 Task: Use the Faces feature to identify and tag creative or innovative projects.
Action: Mouse moved to (887, 325)
Screenshot: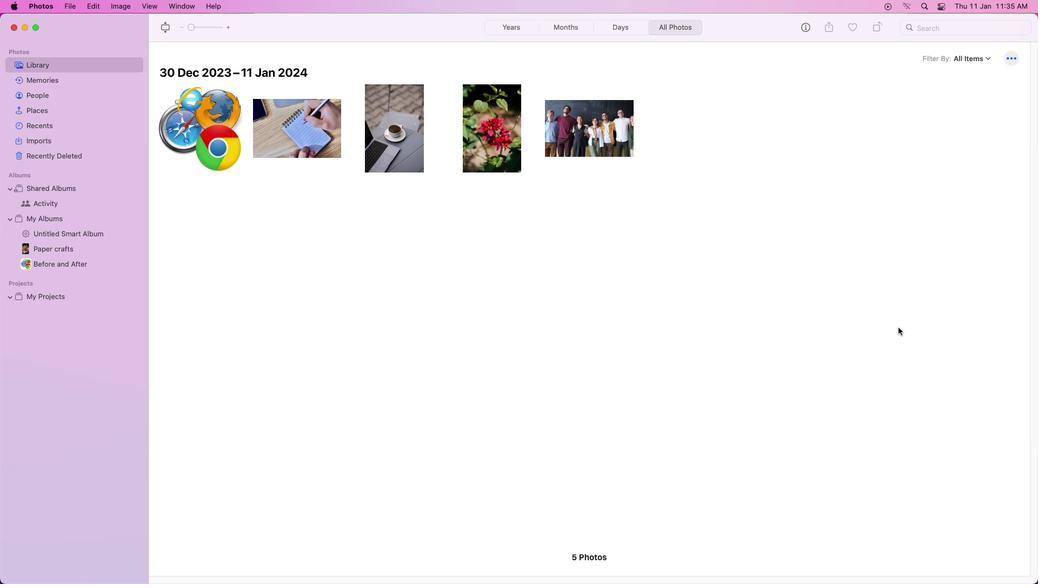 
Action: Mouse pressed left at (887, 325)
Screenshot: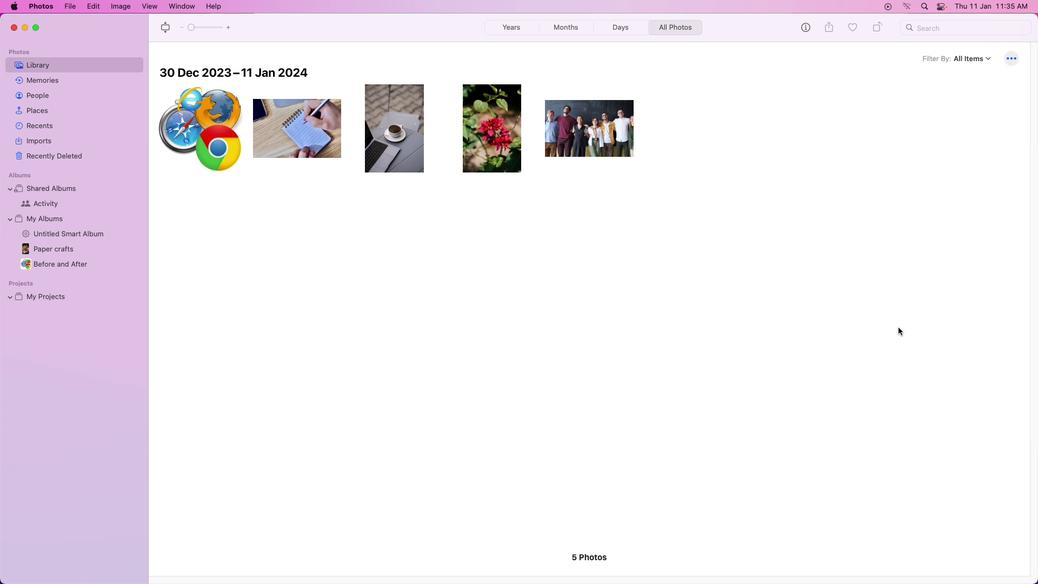 
Action: Mouse moved to (331, 225)
Screenshot: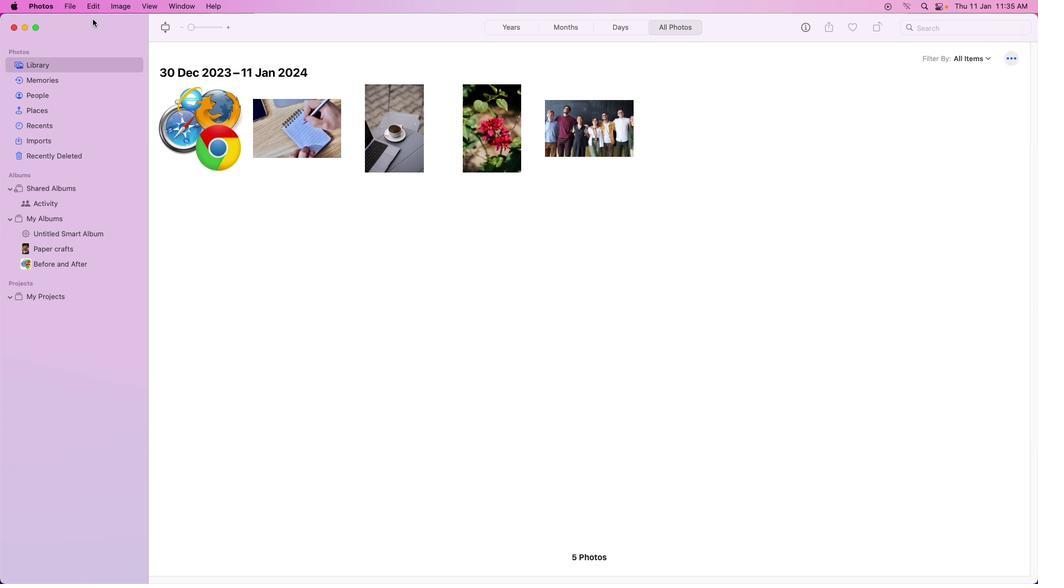 
Action: Mouse pressed left at (331, 225)
Screenshot: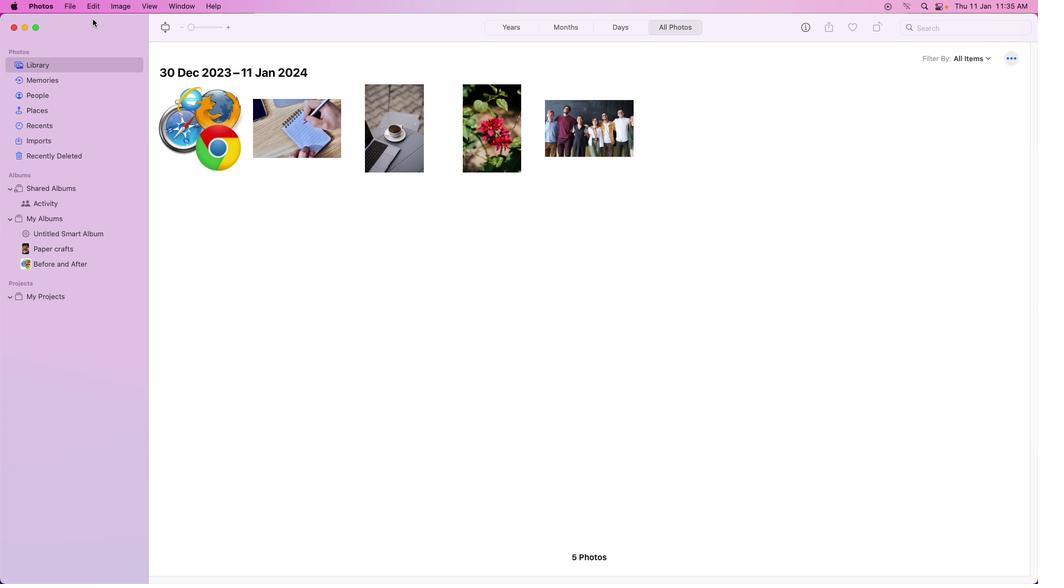 
Action: Mouse moved to (75, 6)
Screenshot: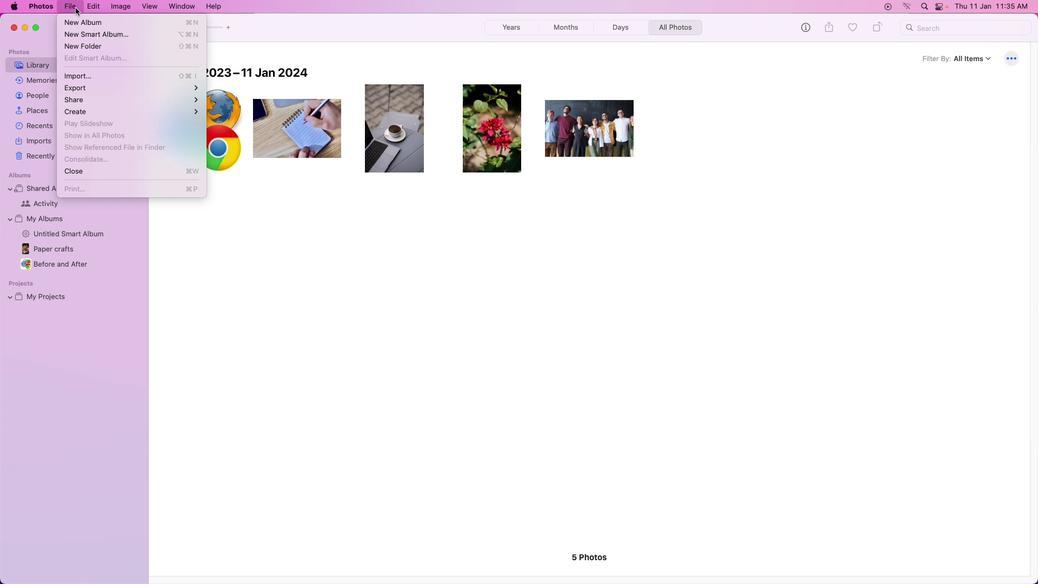 
Action: Mouse pressed left at (75, 6)
Screenshot: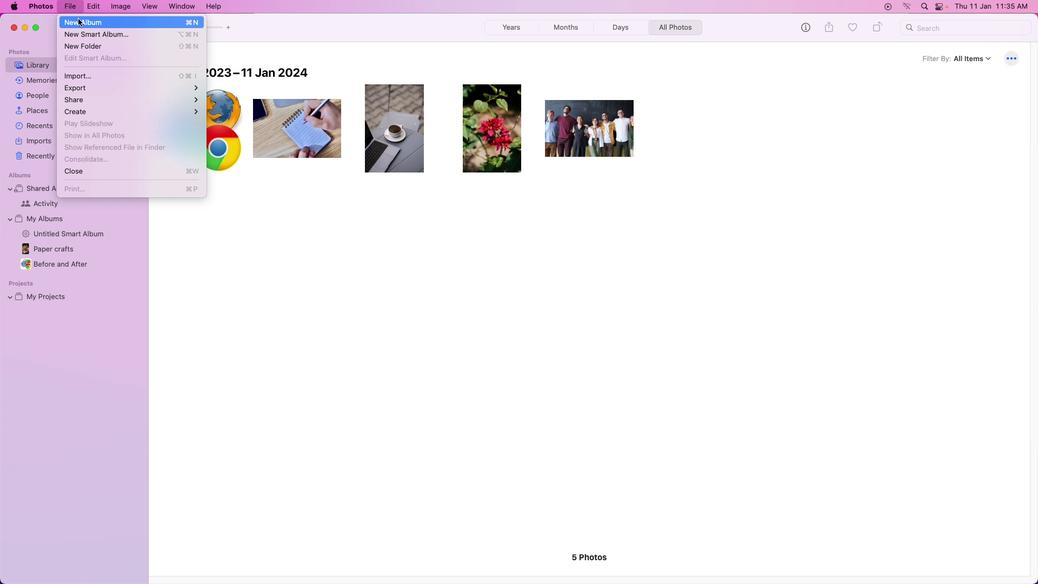 
Action: Mouse moved to (105, 74)
Screenshot: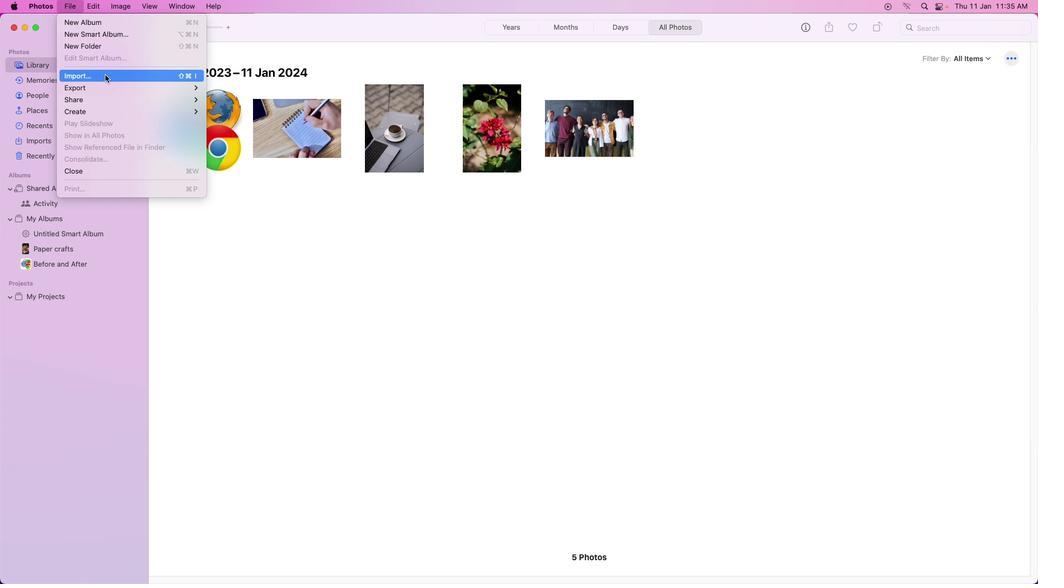 
Action: Mouse pressed left at (105, 74)
Screenshot: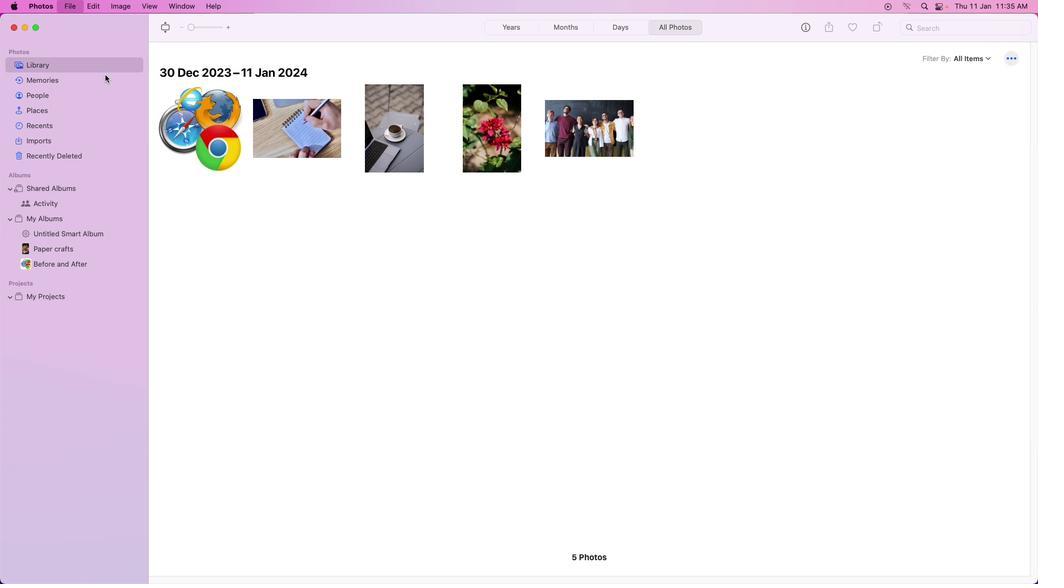 
Action: Mouse moved to (471, 258)
Screenshot: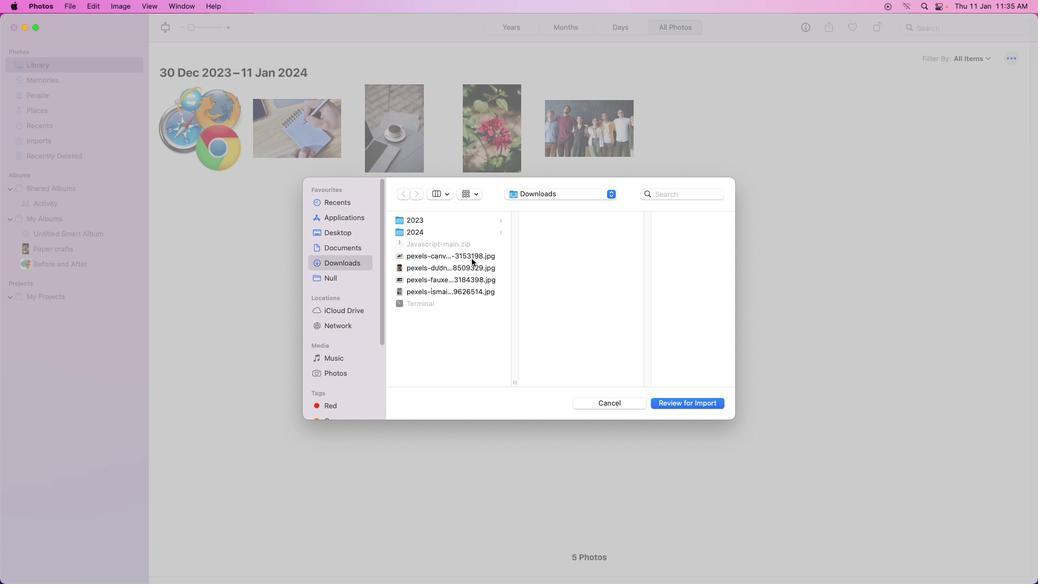 
Action: Mouse pressed left at (471, 258)
Screenshot: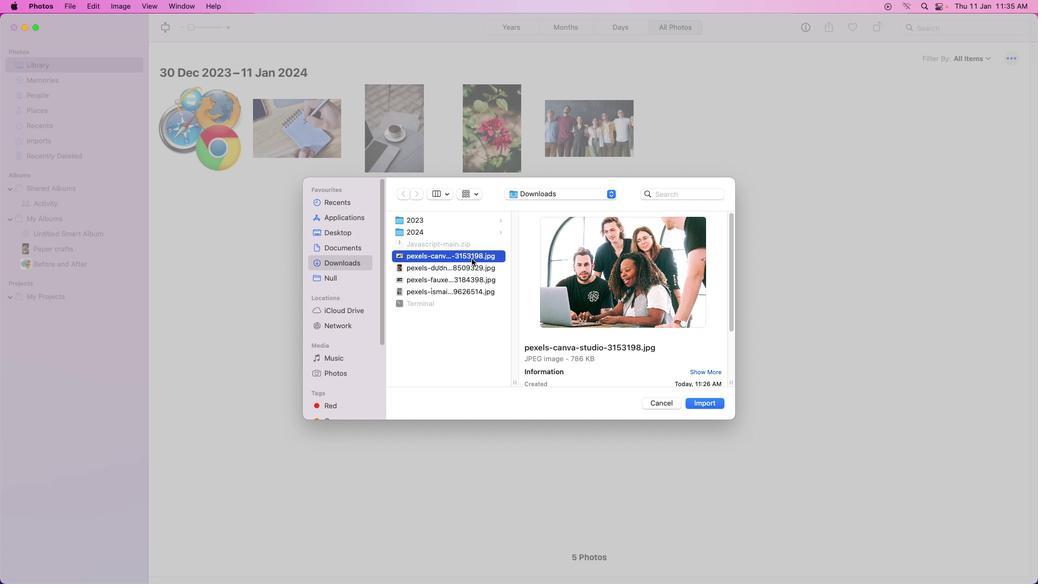 
Action: Mouse moved to (700, 404)
Screenshot: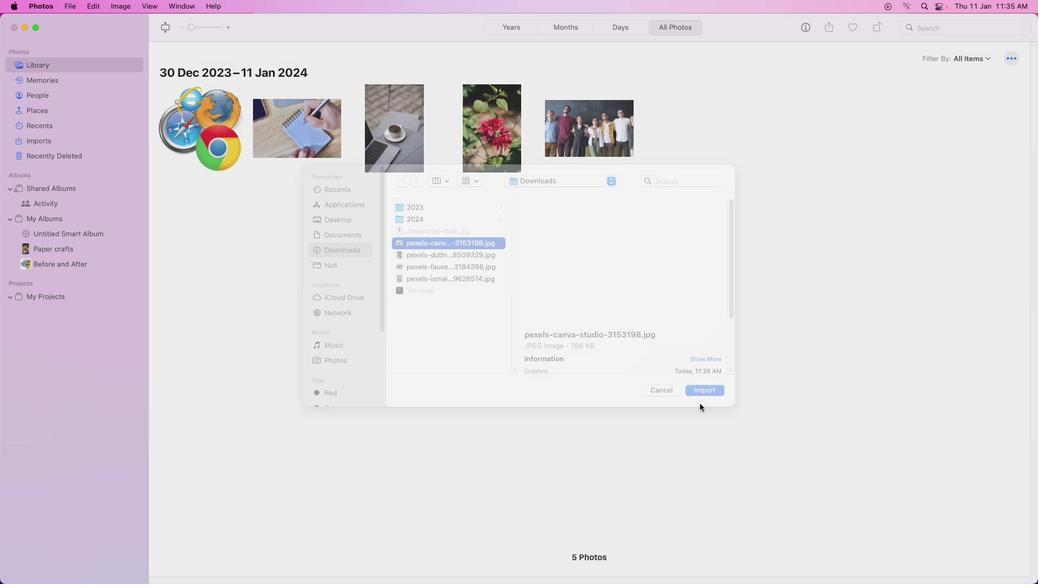 
Action: Mouse pressed left at (700, 404)
Screenshot: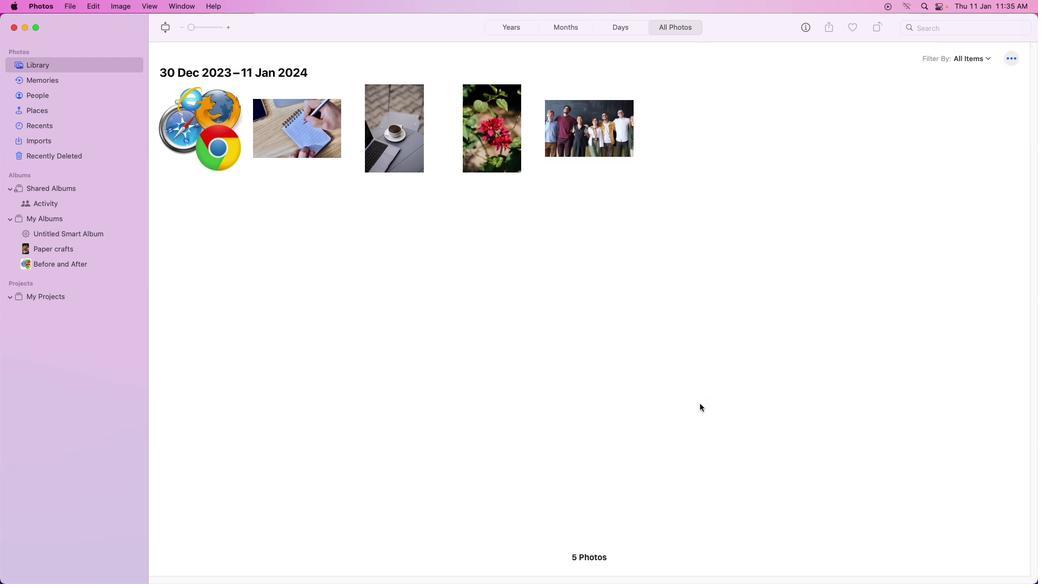 
Action: Mouse moved to (695, 156)
Screenshot: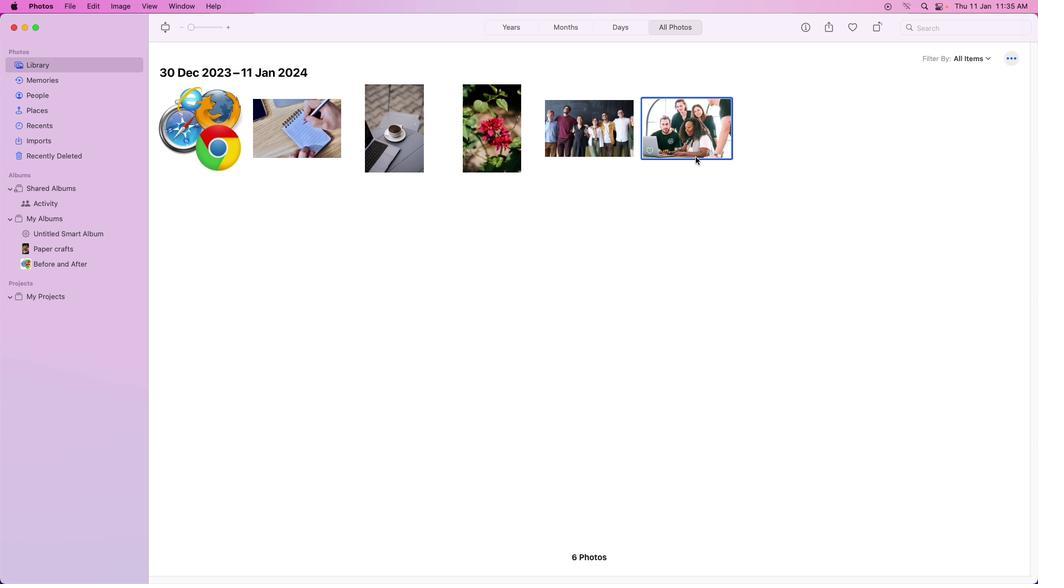 
Action: Mouse pressed left at (695, 156)
Screenshot: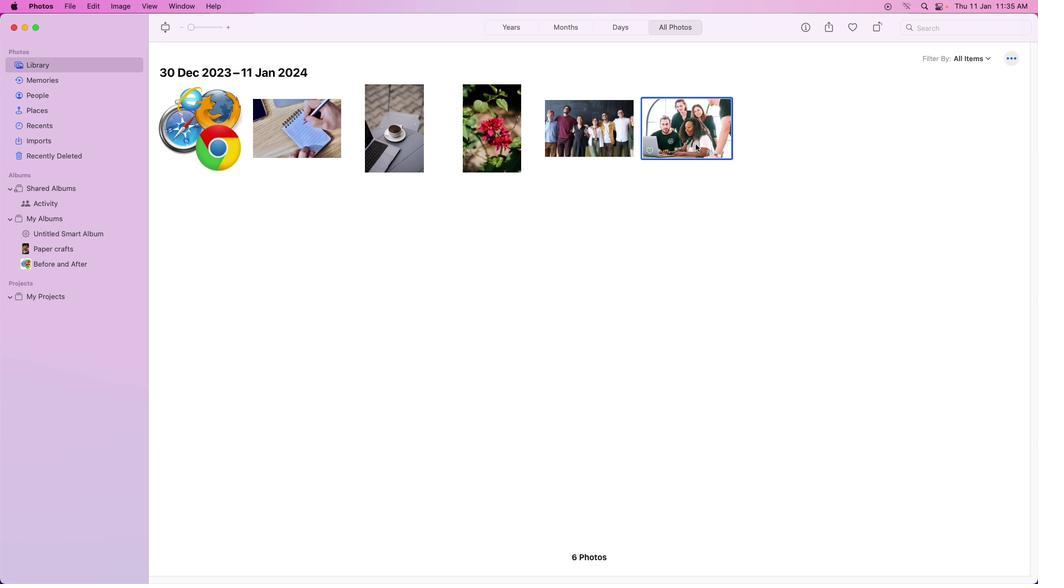 
Action: Mouse moved to (695, 144)
Screenshot: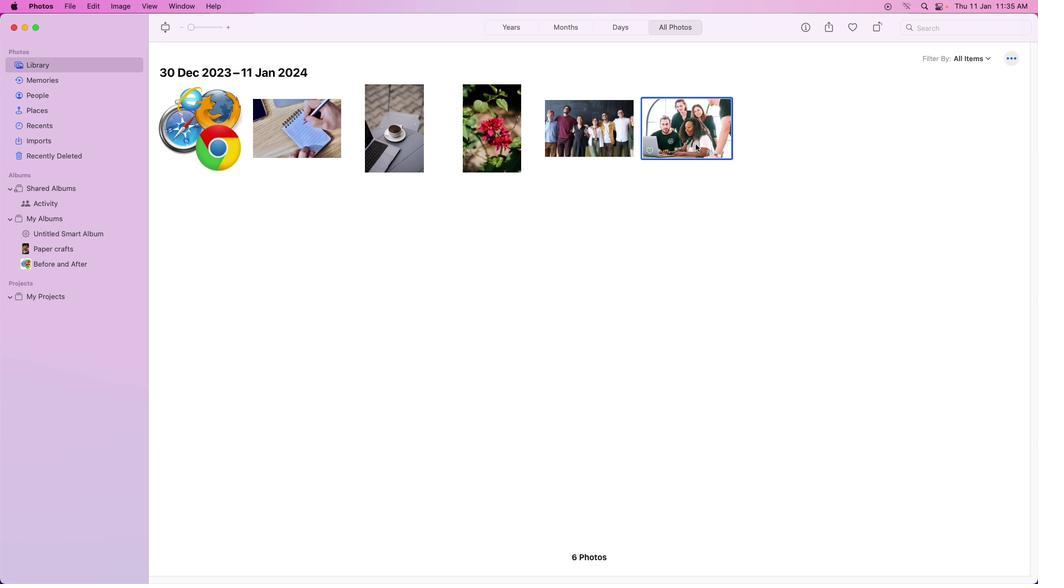 
Action: Mouse pressed left at (695, 144)
Screenshot: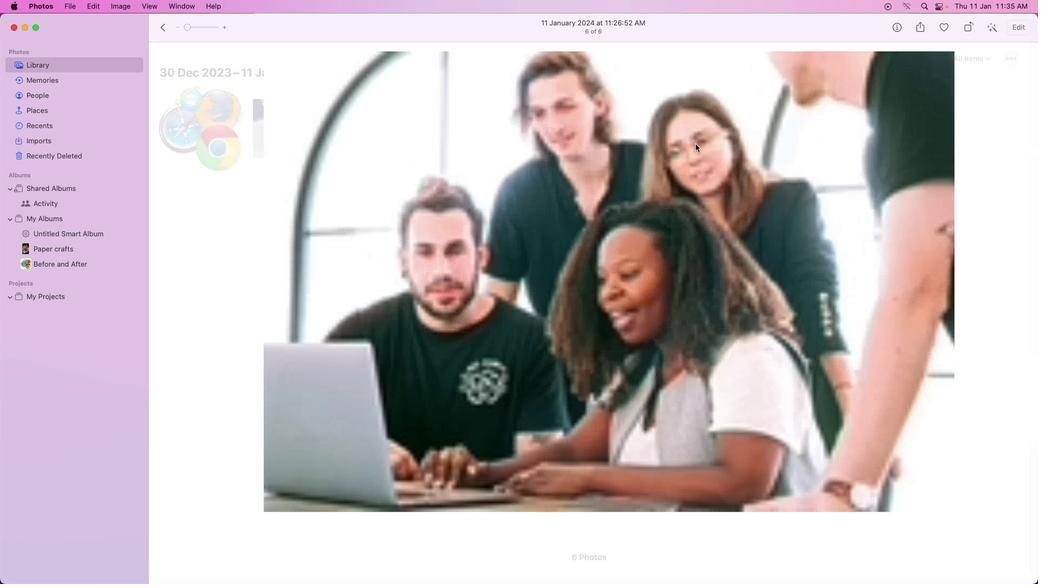 
Action: Mouse pressed left at (695, 144)
Screenshot: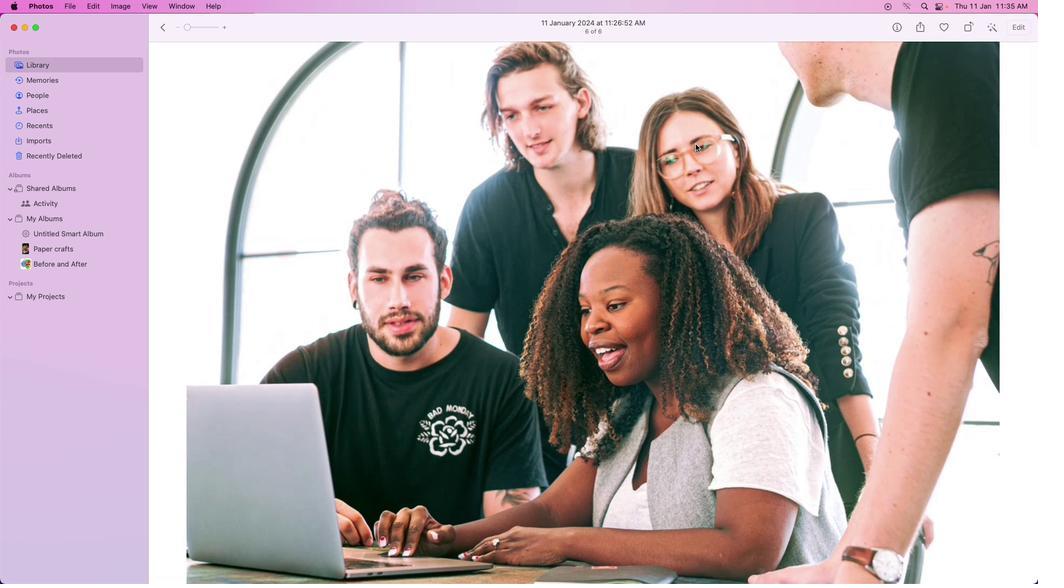 
Action: Mouse moved to (619, 182)
Screenshot: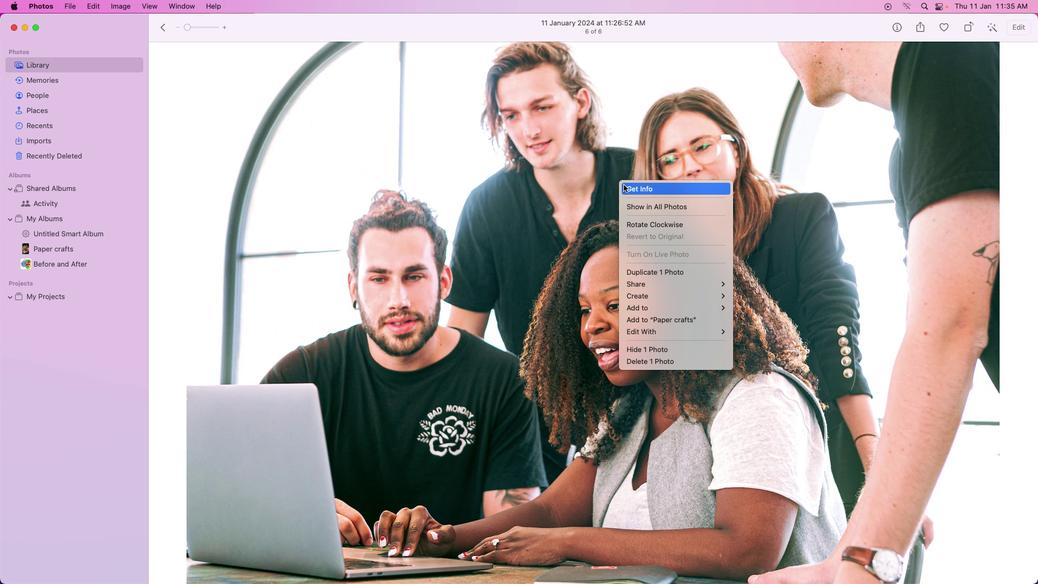 
Action: Mouse pressed right at (619, 182)
Screenshot: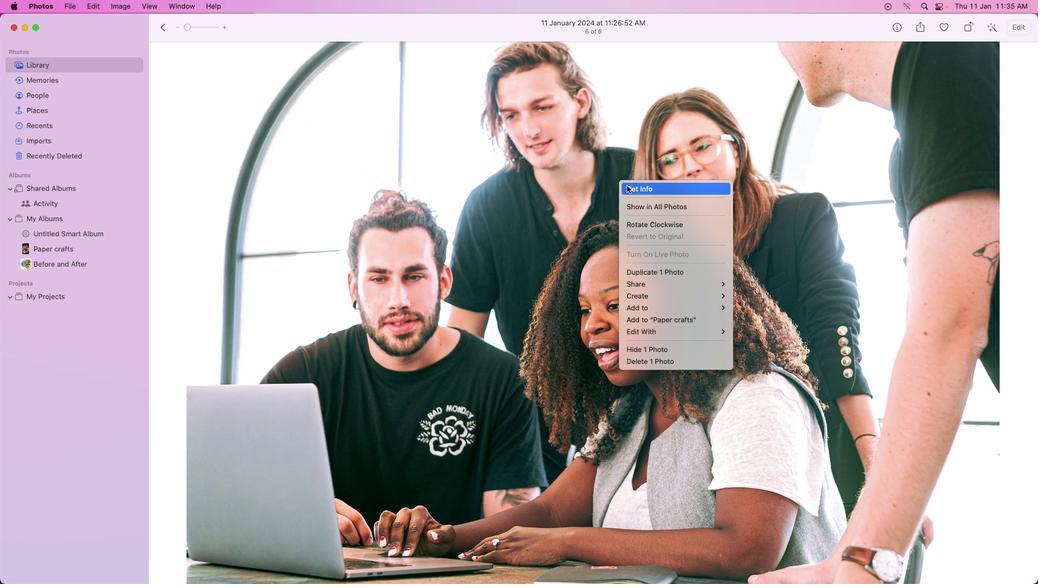 
Action: Mouse moved to (628, 187)
Screenshot: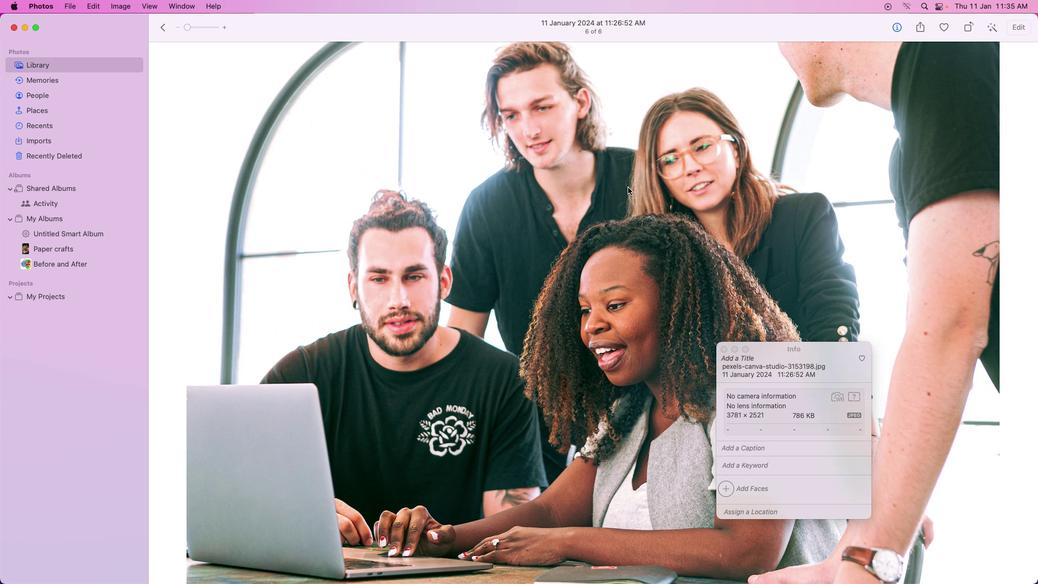 
Action: Mouse pressed left at (628, 187)
Screenshot: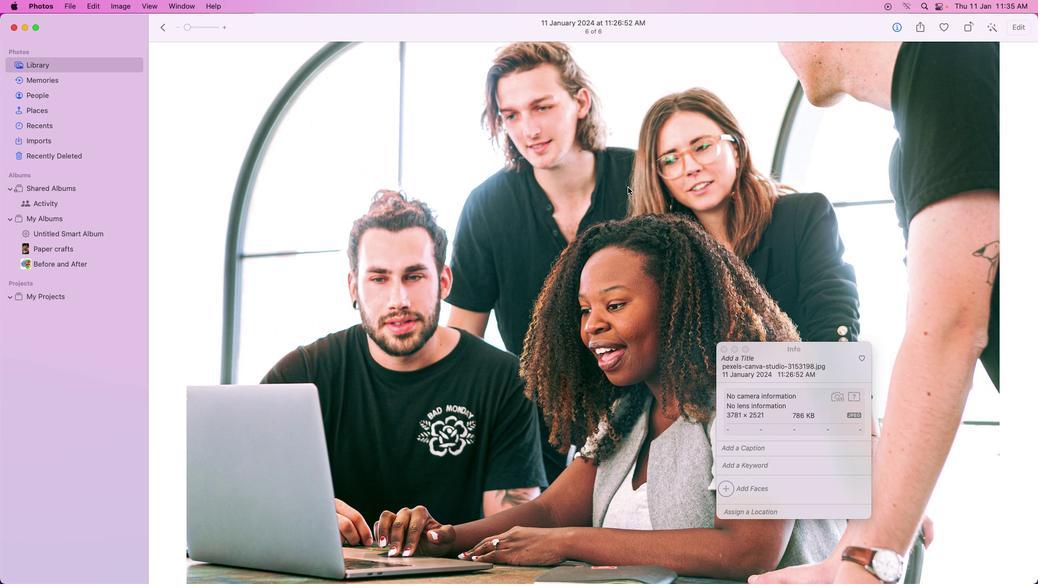 
Action: Mouse moved to (788, 350)
Screenshot: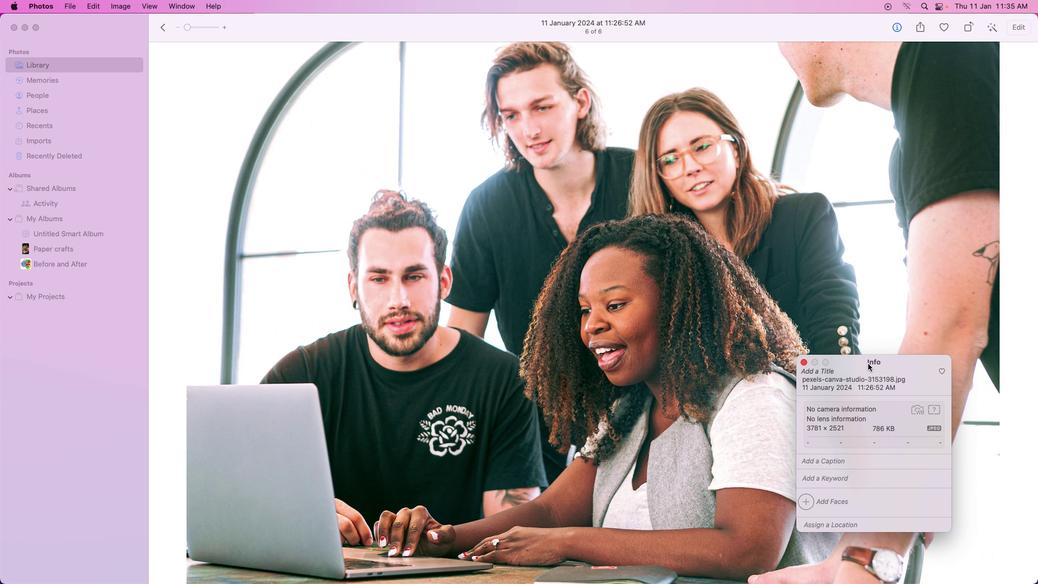 
Action: Mouse pressed left at (788, 350)
Screenshot: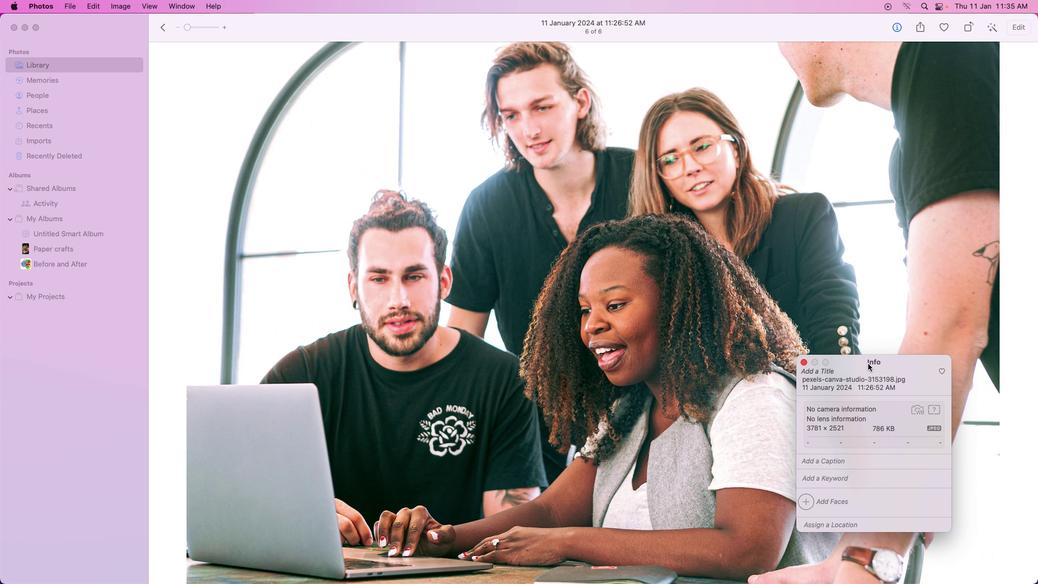 
Action: Mouse moved to (808, 504)
Screenshot: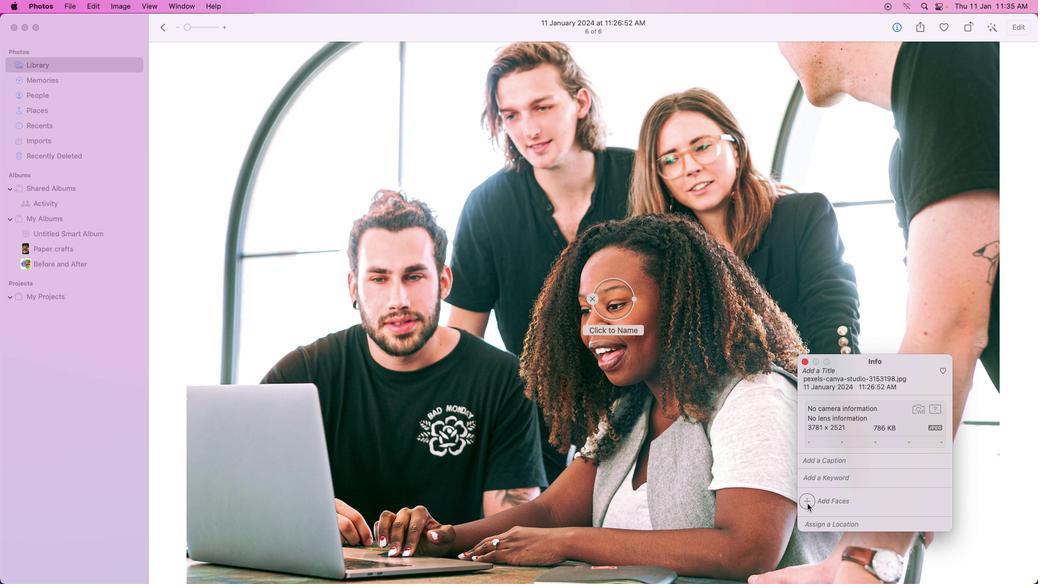 
Action: Mouse pressed left at (808, 504)
Screenshot: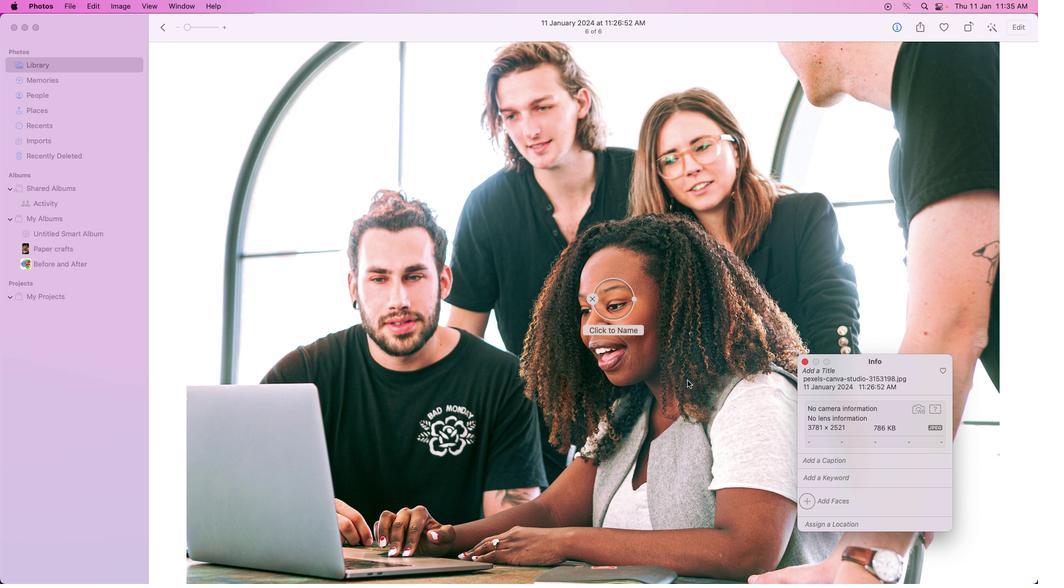 
Action: Mouse moved to (622, 311)
Screenshot: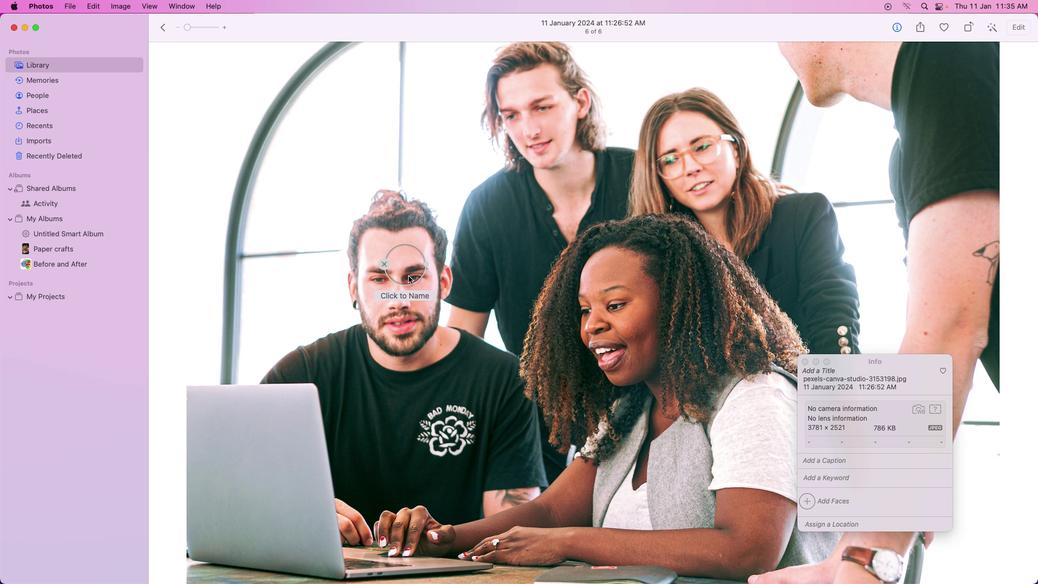 
Action: Mouse pressed left at (622, 311)
Screenshot: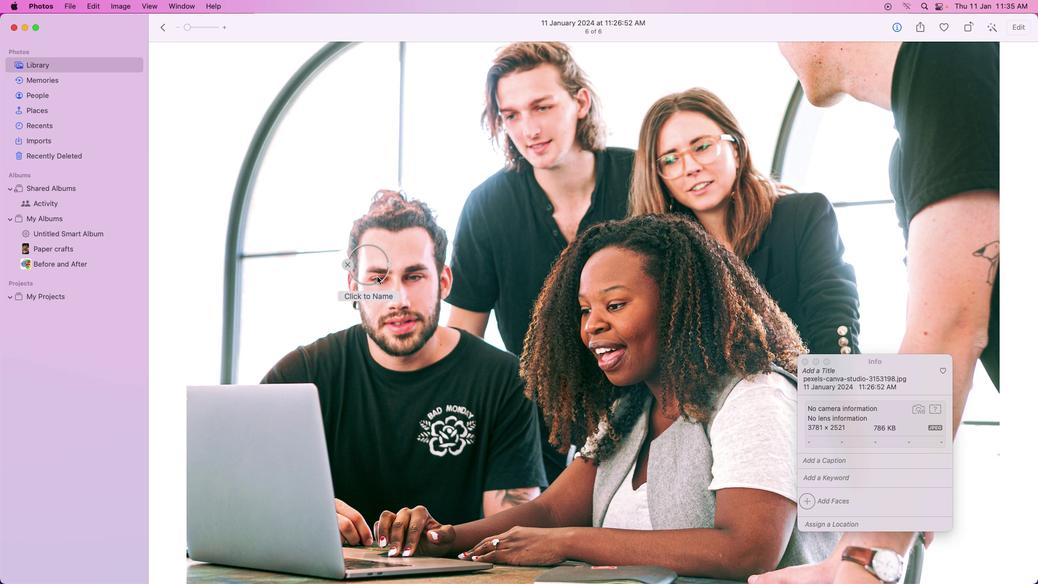 
Action: Mouse moved to (390, 265)
Screenshot: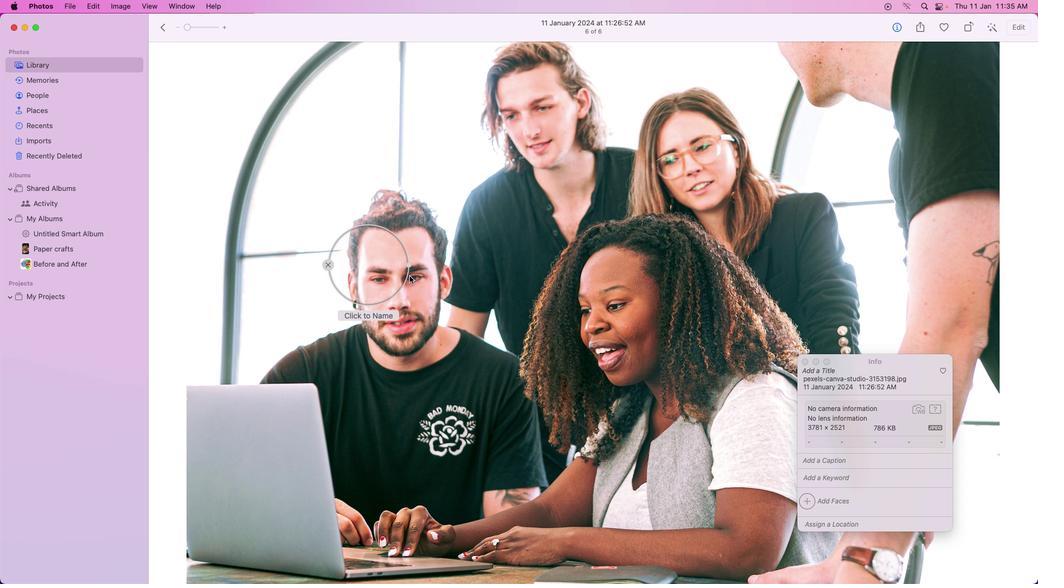 
Action: Mouse pressed left at (390, 265)
Screenshot: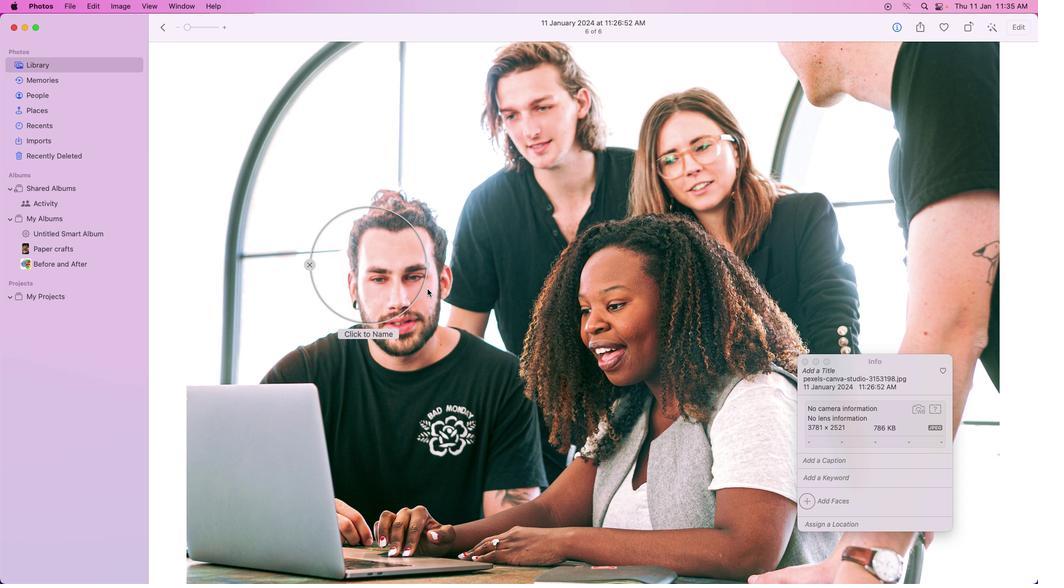 
Action: Mouse moved to (420, 294)
Screenshot: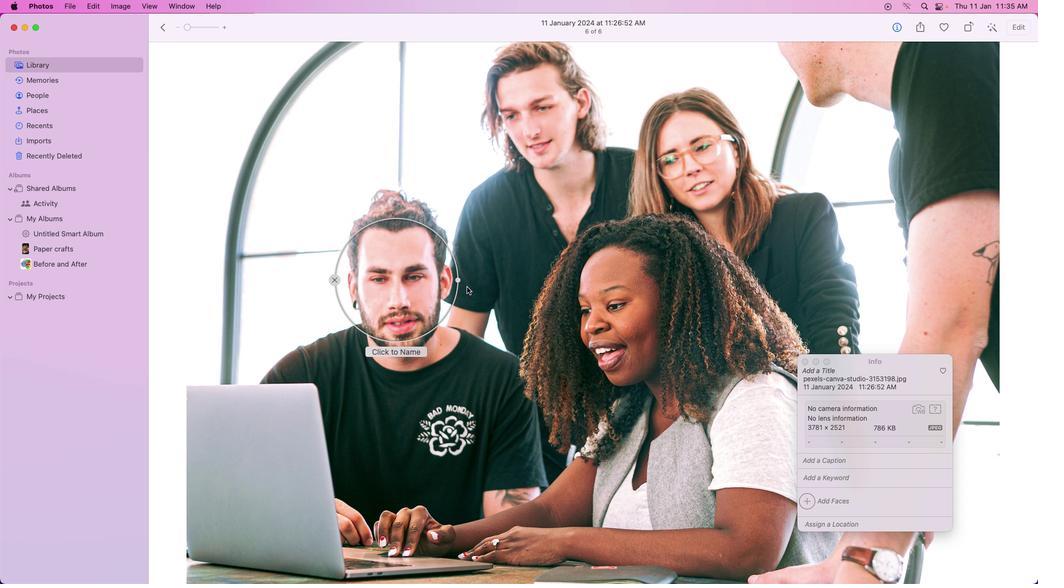 
Action: Mouse pressed left at (420, 294)
Screenshot: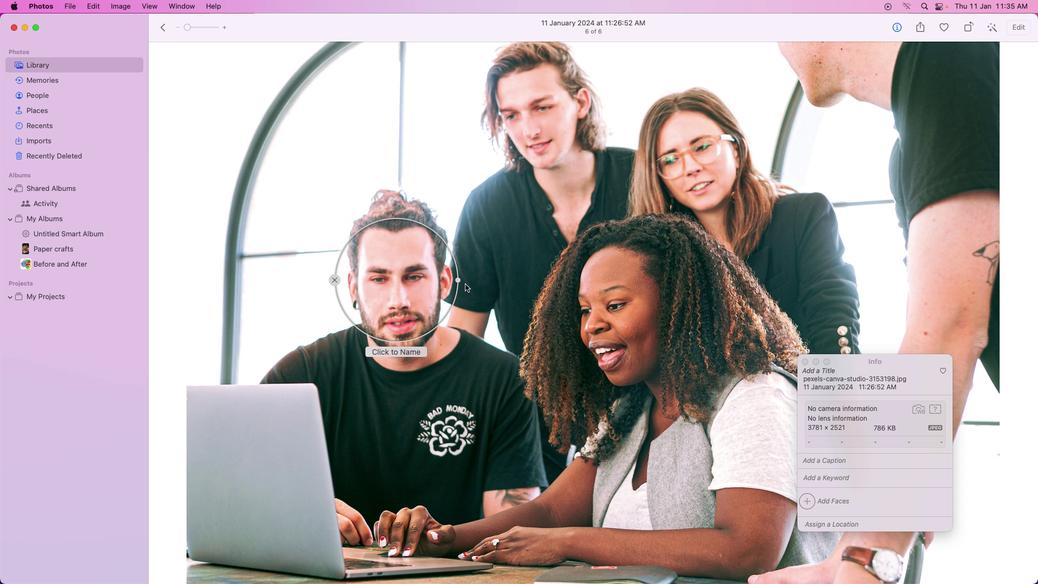 
Action: Mouse moved to (460, 280)
Screenshot: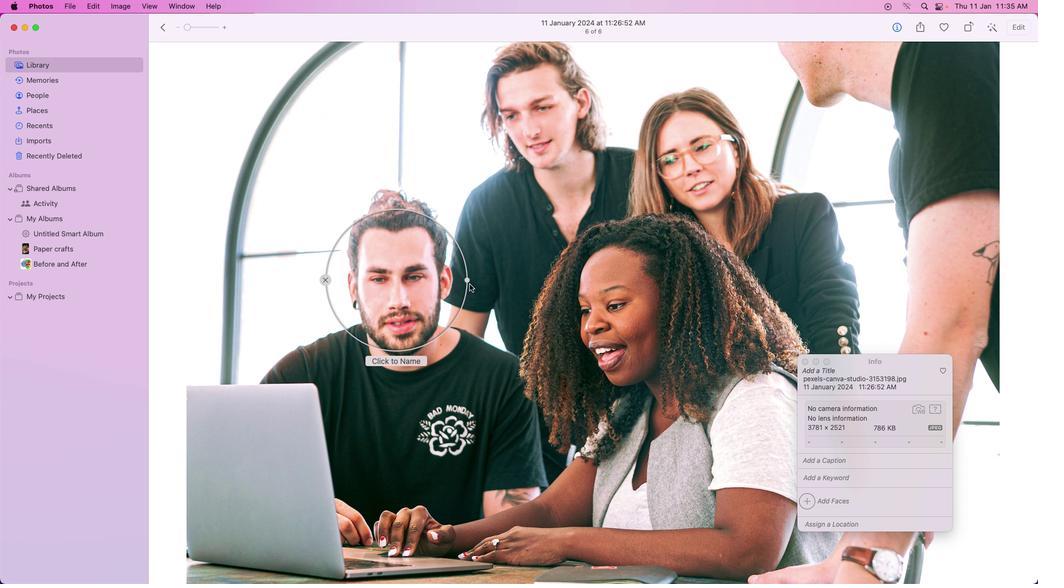 
Action: Mouse pressed left at (460, 280)
Screenshot: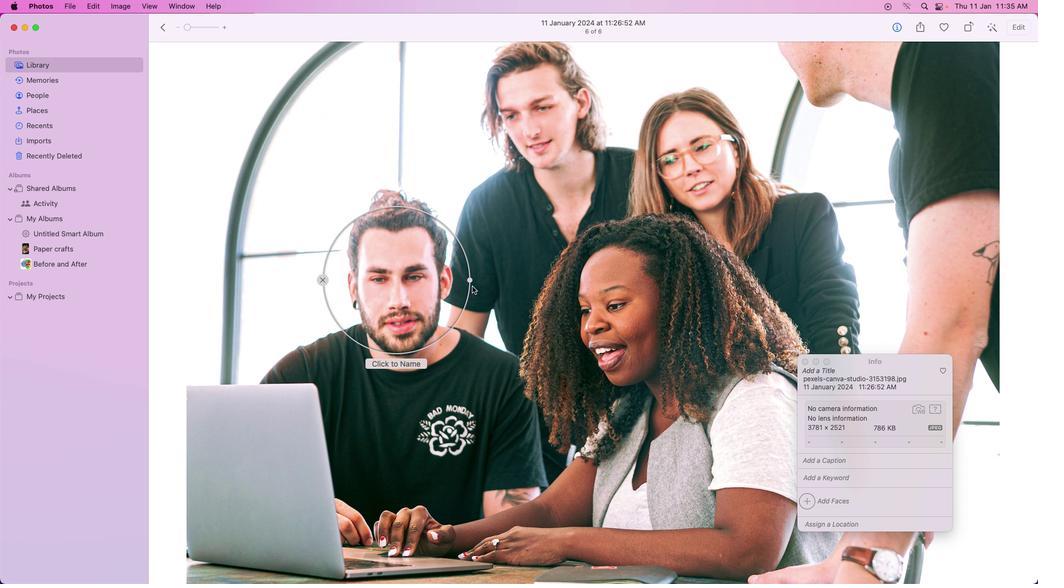 
Action: Mouse moved to (470, 298)
Screenshot: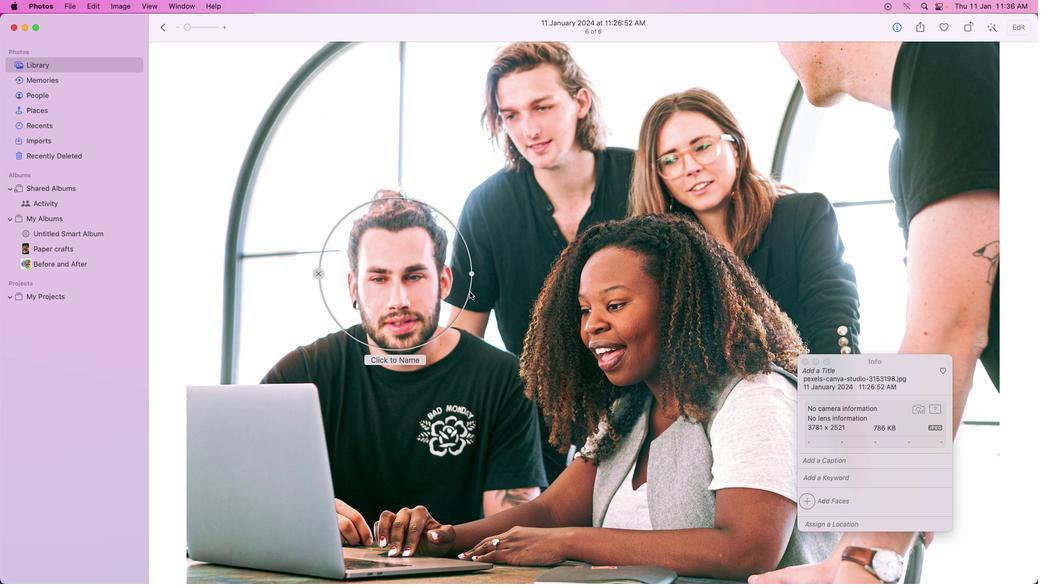 
Action: Mouse pressed left at (470, 298)
Screenshot: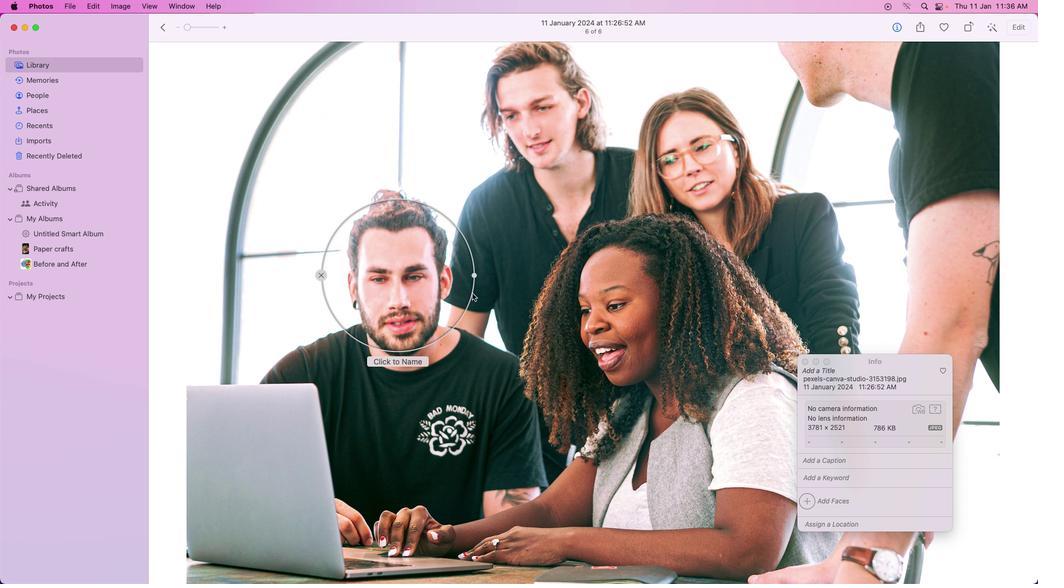 
Action: Mouse moved to (417, 362)
Screenshot: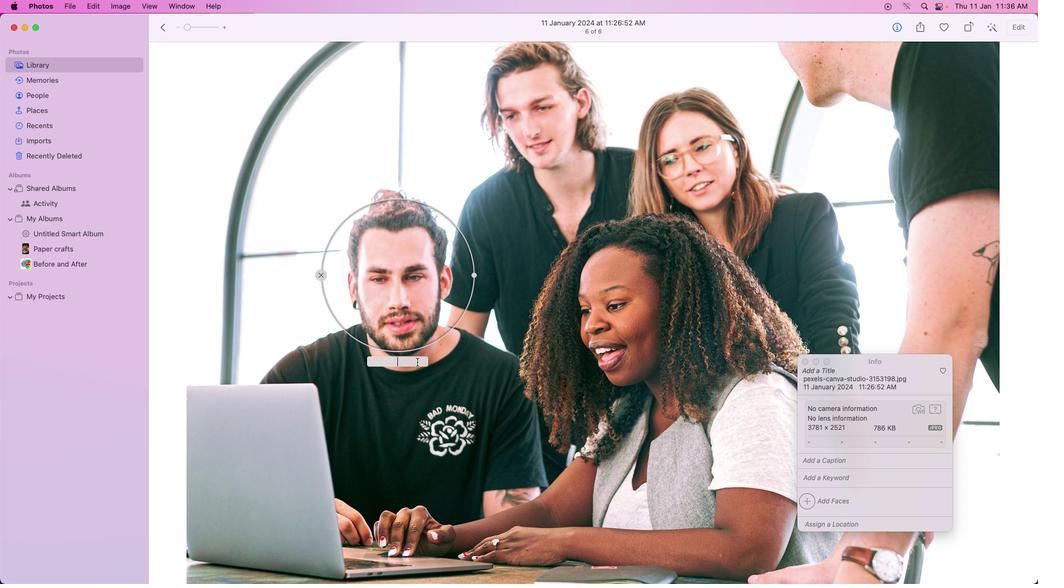 
Action: Mouse pressed left at (417, 362)
Screenshot: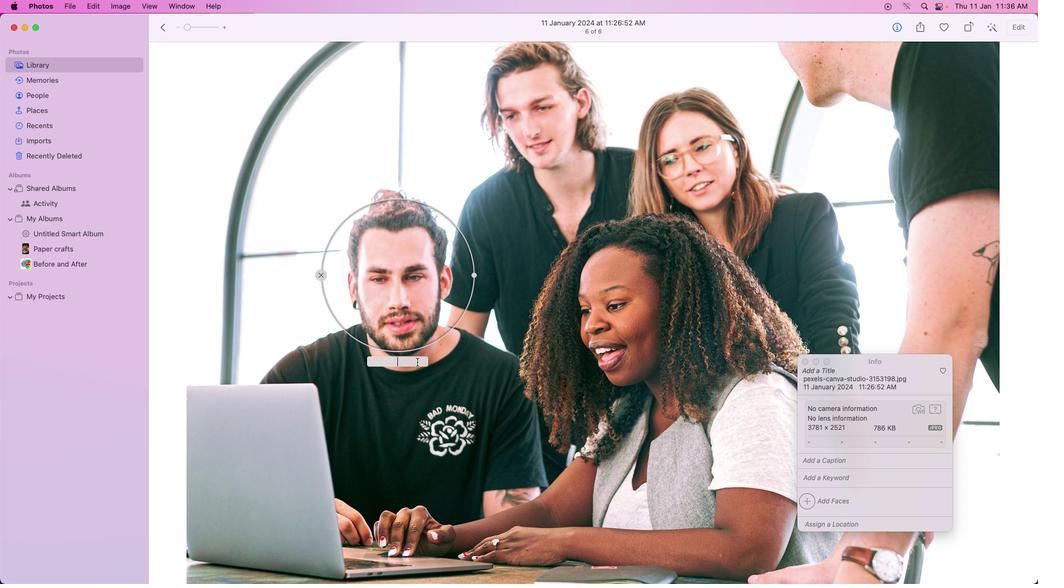 
Action: Mouse moved to (417, 362)
Screenshot: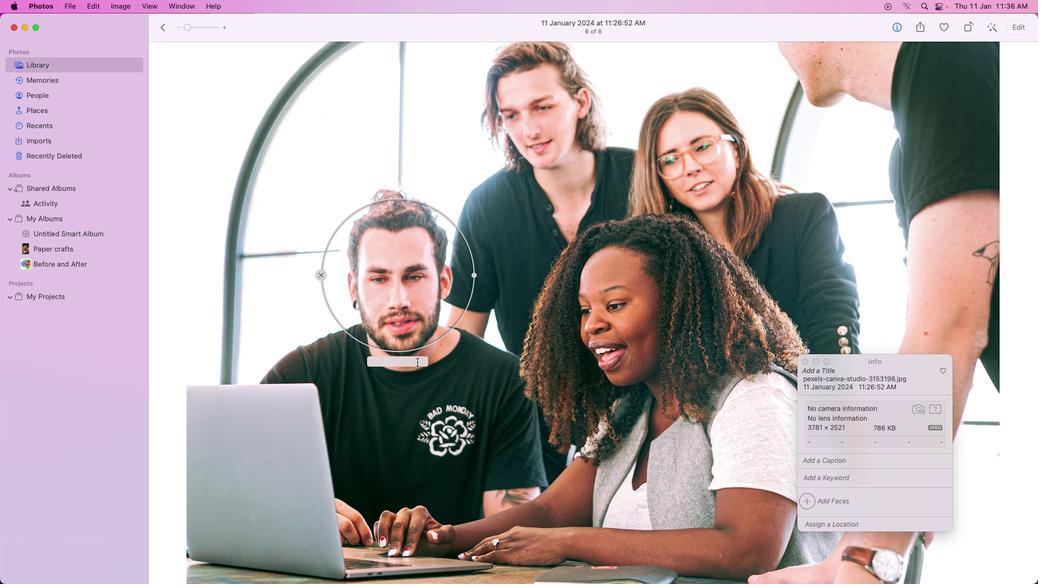 
Action: Key pressed Key.caps_lock'J'Key.caps_lock'a''m''e''s'Key.space'/'Key.spaceKey.caps_lock'5''G'Key.space'T'Key.caps_lock'e''c''h''n''o''l''o''g''y'Key.enter
Screenshot: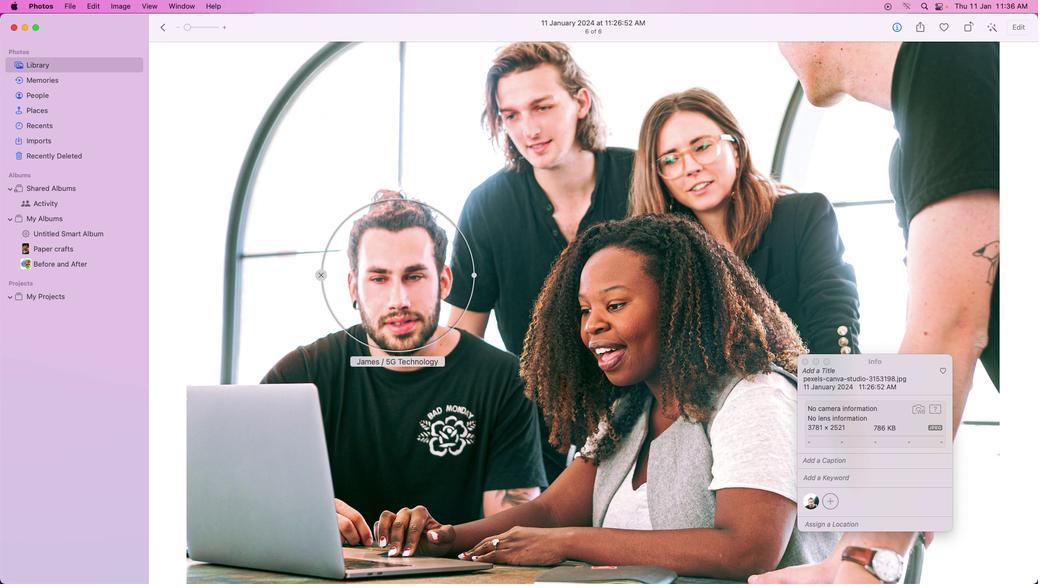 
Action: Mouse moved to (835, 499)
Screenshot: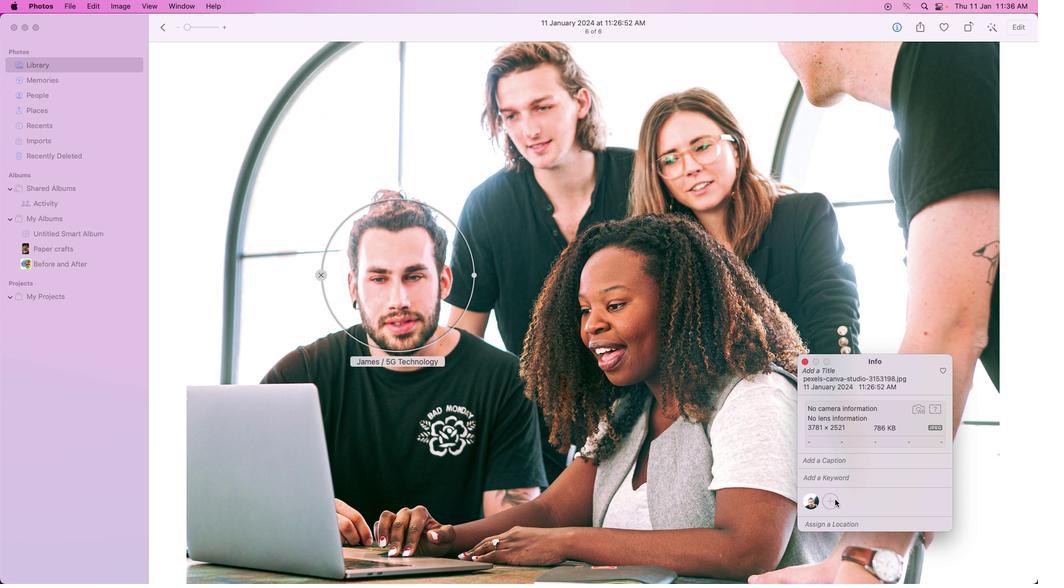 
Action: Mouse pressed left at (835, 499)
Screenshot: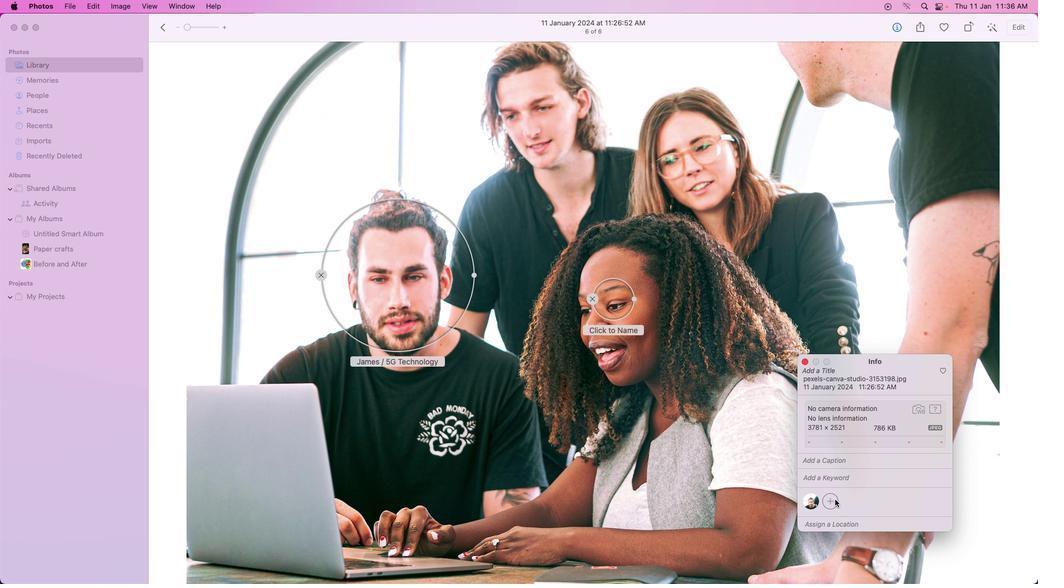
Action: Mouse moved to (633, 310)
Screenshot: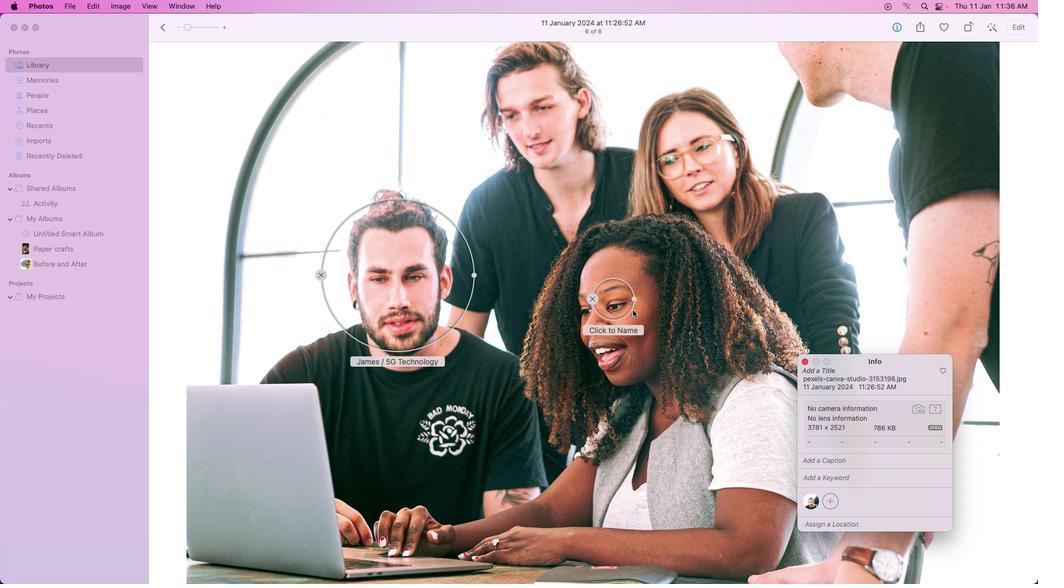 
Action: Mouse pressed left at (633, 310)
Screenshot: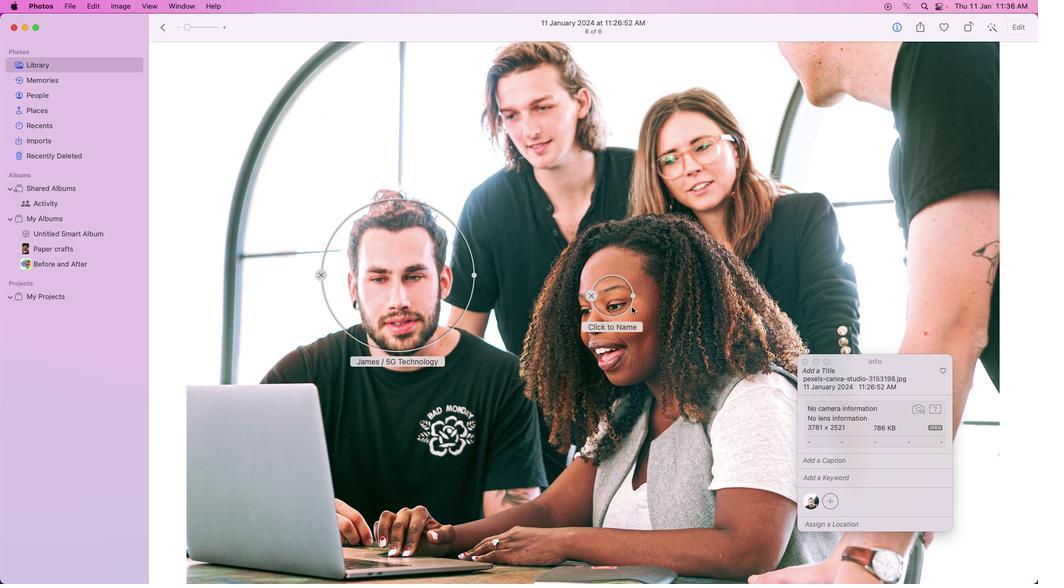 
Action: Mouse moved to (632, 307)
Screenshot: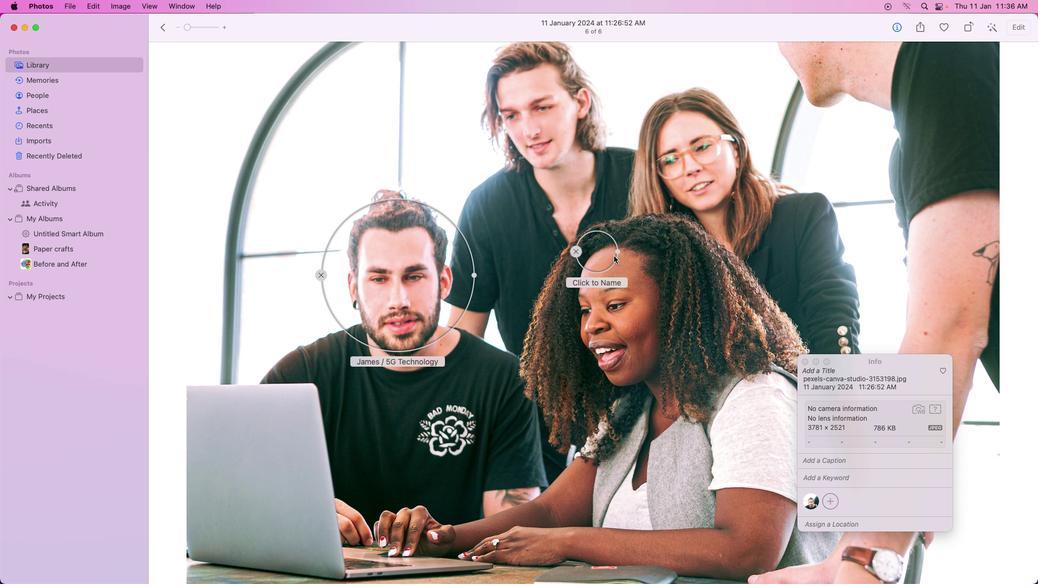 
Action: Mouse pressed left at (632, 307)
Screenshot: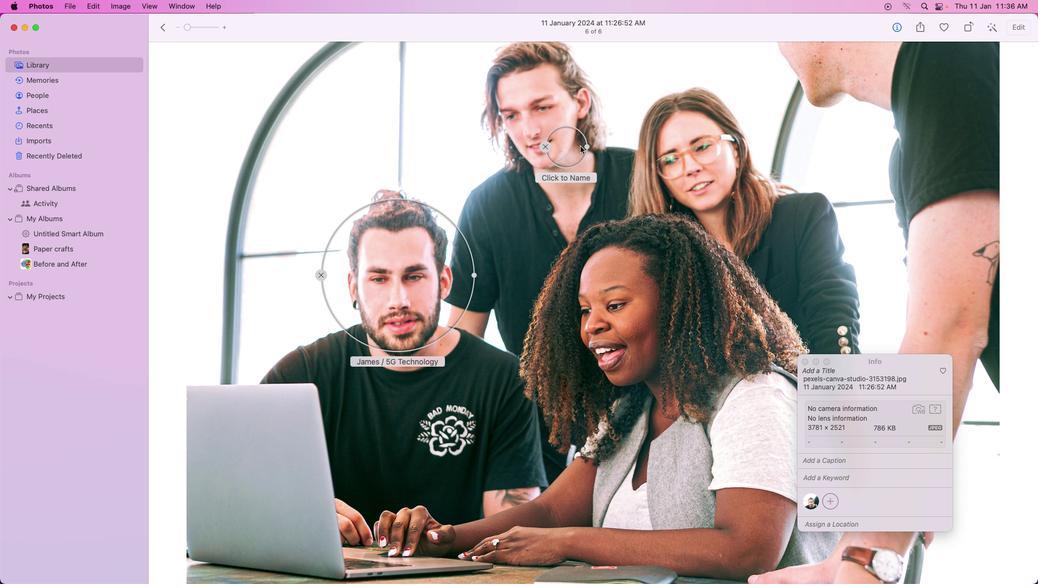 
Action: Mouse moved to (558, 89)
Screenshot: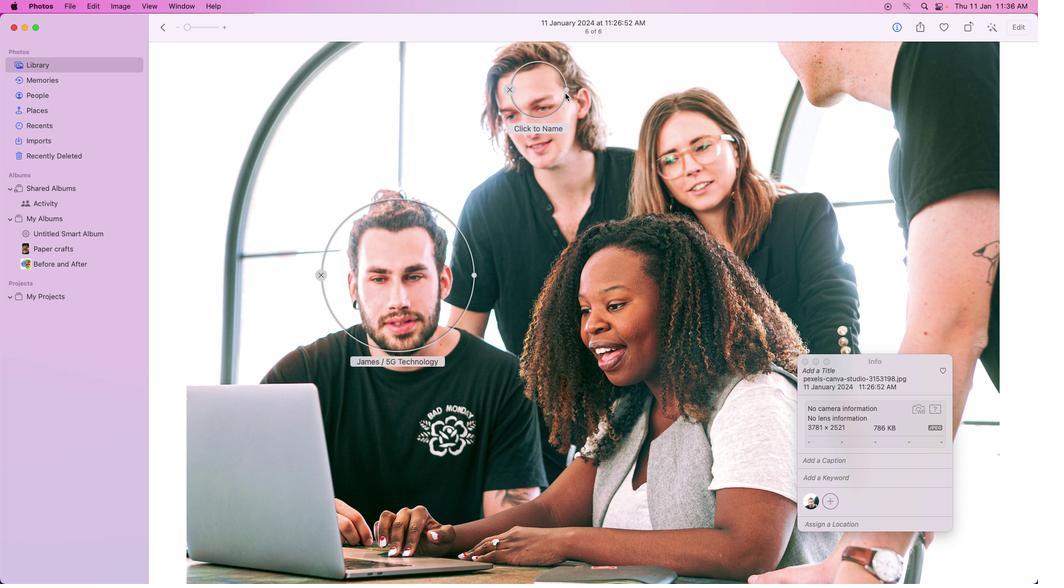 
Action: Mouse pressed left at (558, 89)
Screenshot: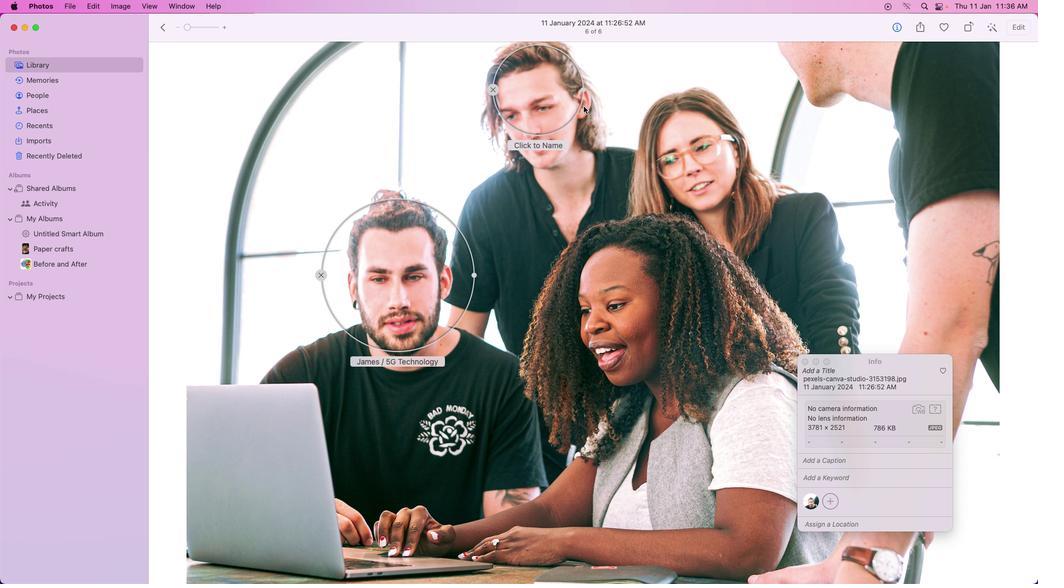 
Action: Mouse moved to (566, 89)
Screenshot: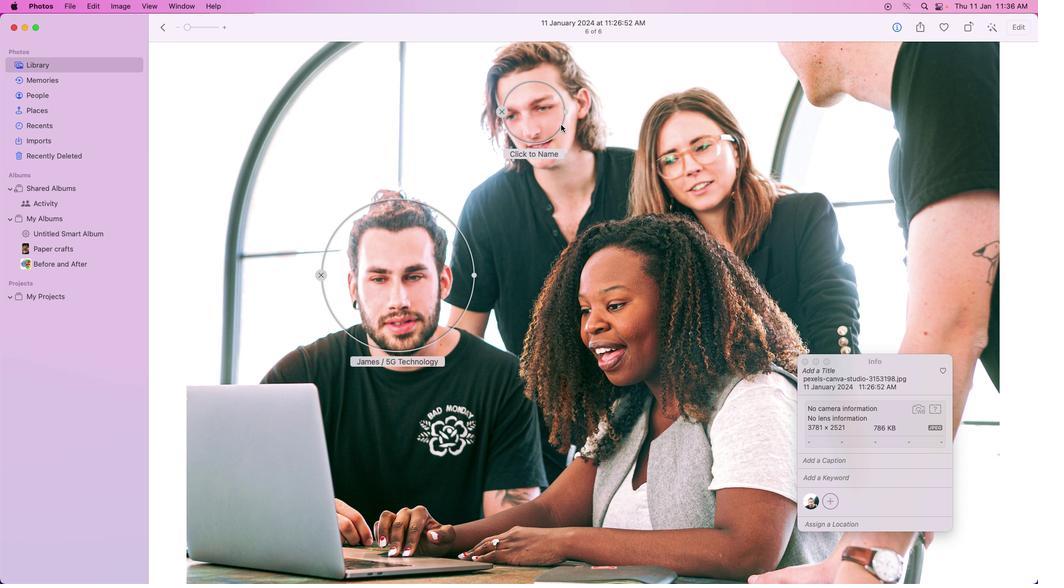 
Action: Mouse pressed left at (566, 89)
Screenshot: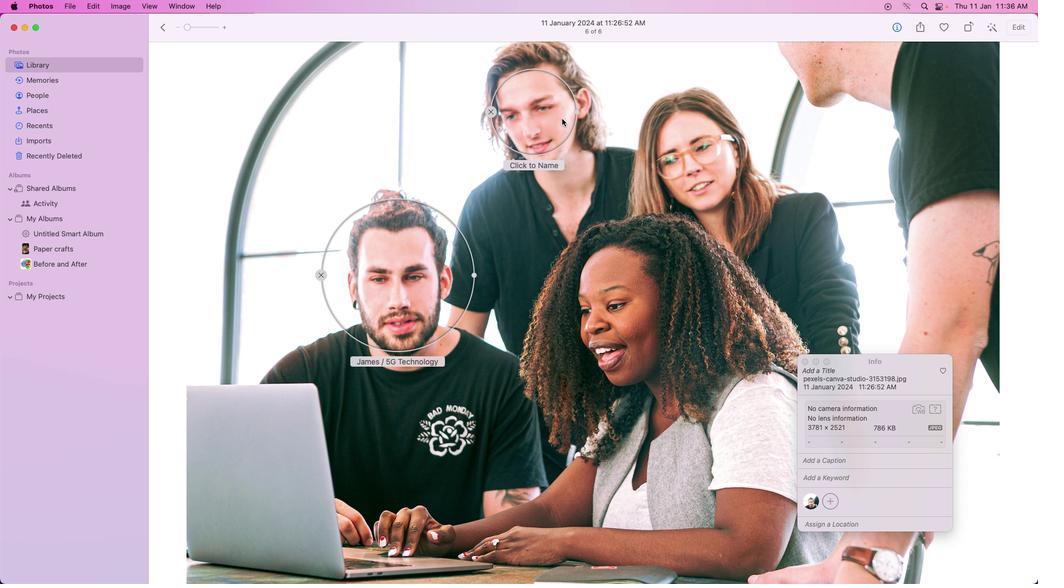 
Action: Mouse moved to (576, 110)
Screenshot: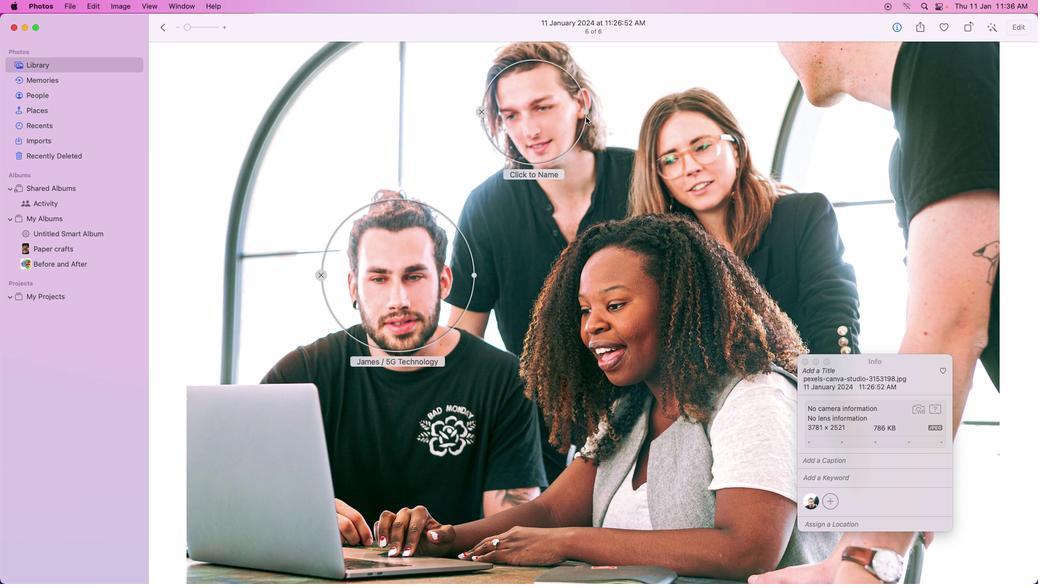 
Action: Mouse pressed left at (576, 110)
Screenshot: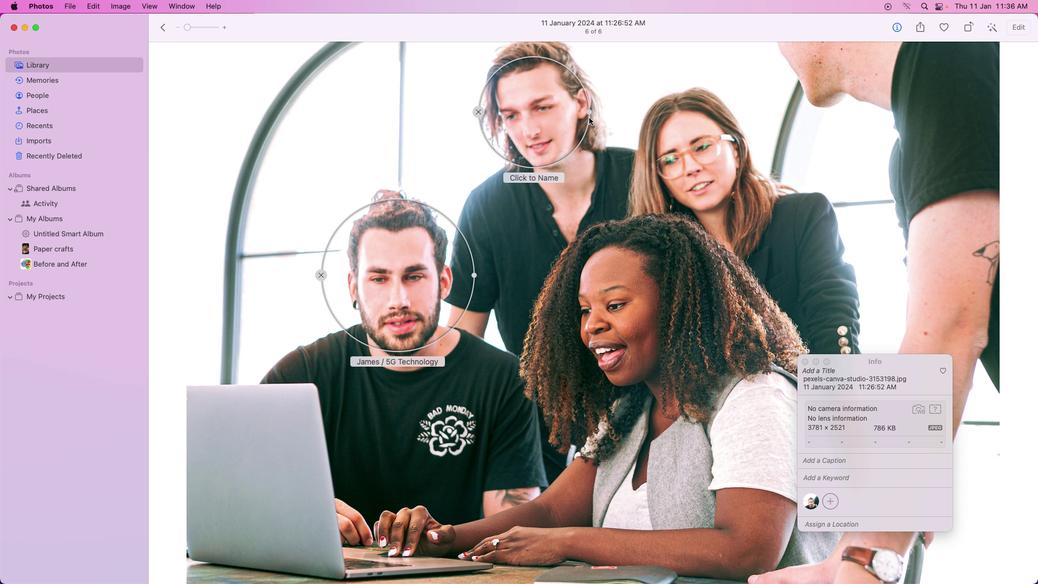 
Action: Mouse moved to (590, 103)
Screenshot: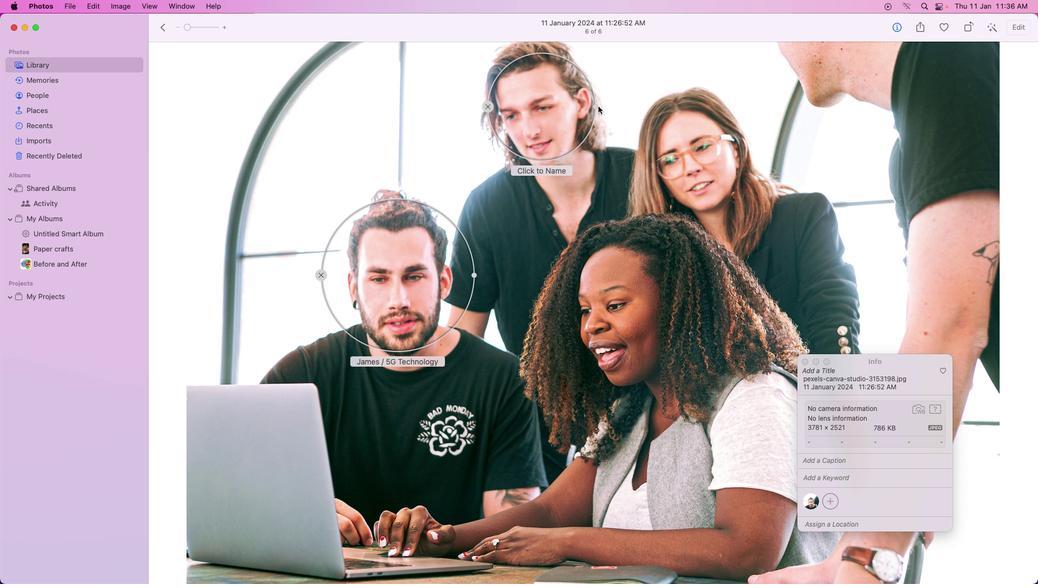 
Action: Mouse pressed left at (590, 103)
Screenshot: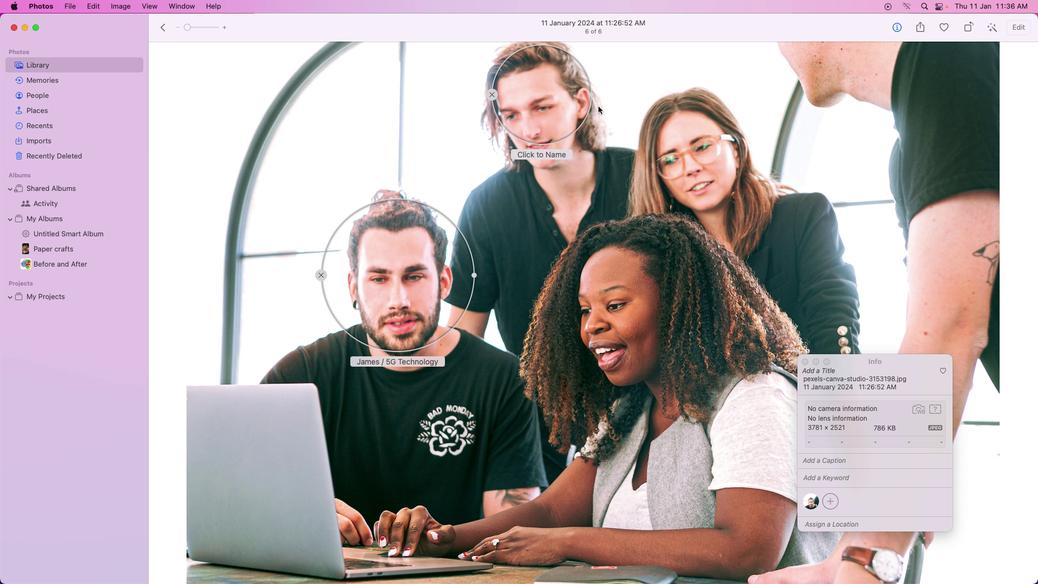 
Action: Mouse moved to (591, 94)
Screenshot: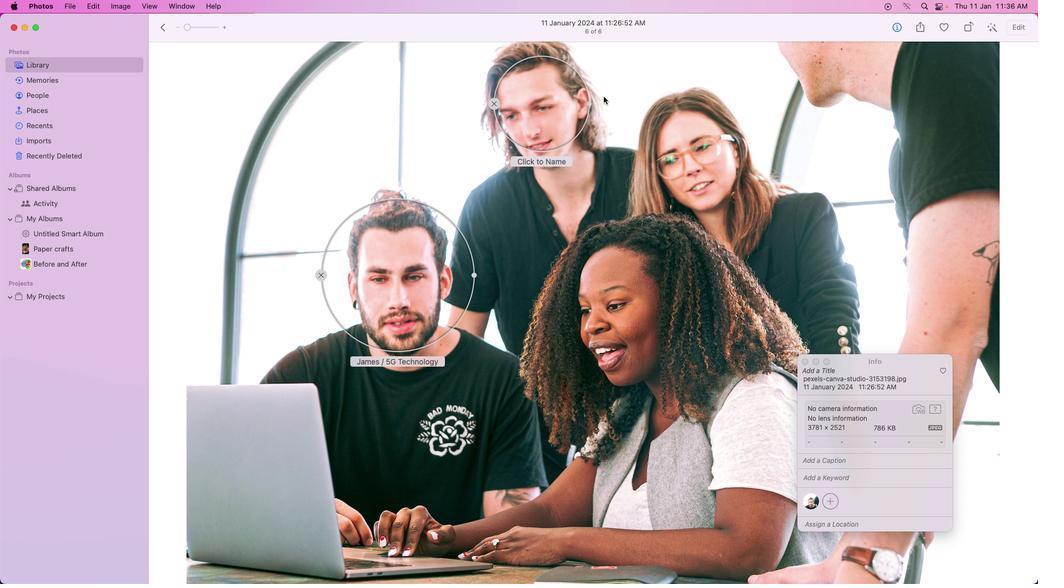 
Action: Mouse pressed left at (591, 94)
Screenshot: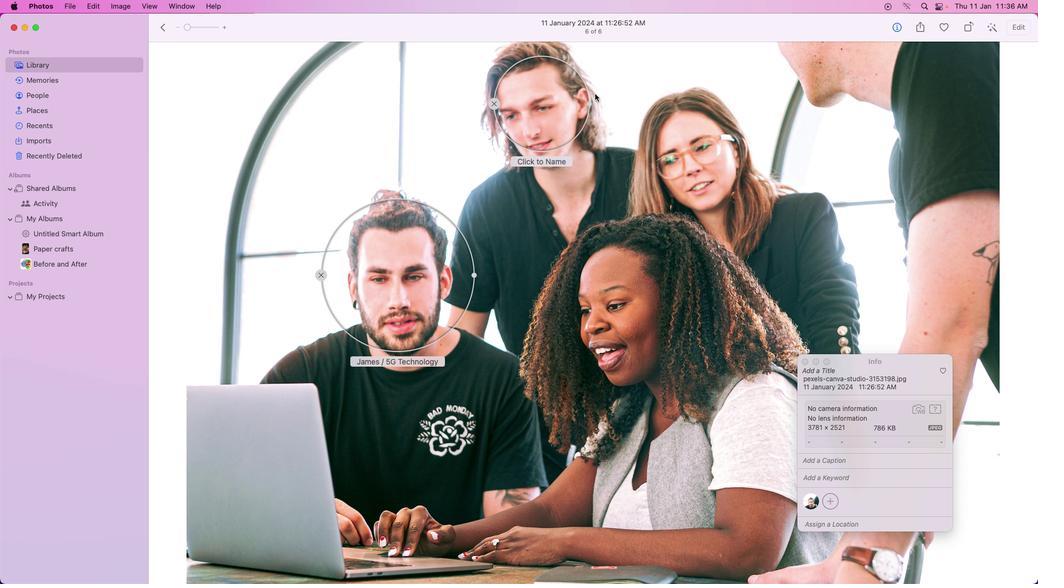 
Action: Mouse moved to (583, 113)
Screenshot: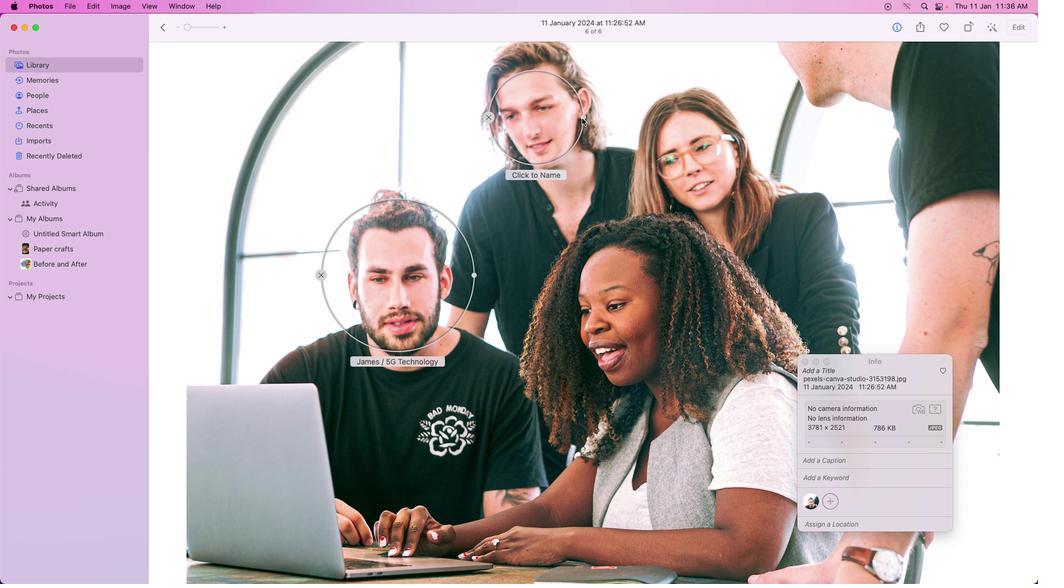 
Action: Mouse pressed left at (583, 113)
Screenshot: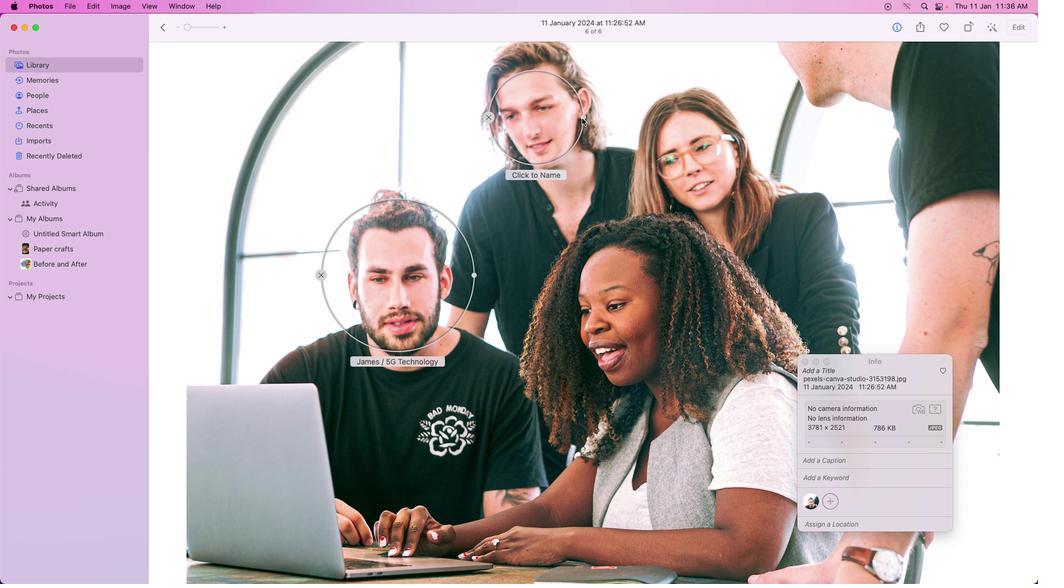 
Action: Mouse moved to (583, 116)
Screenshot: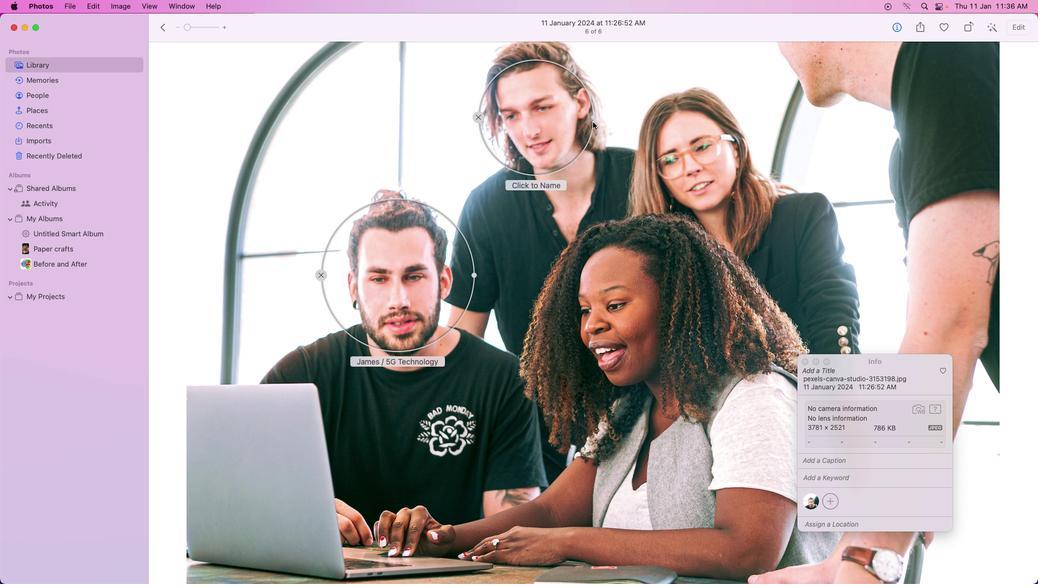 
Action: Mouse pressed left at (583, 116)
Screenshot: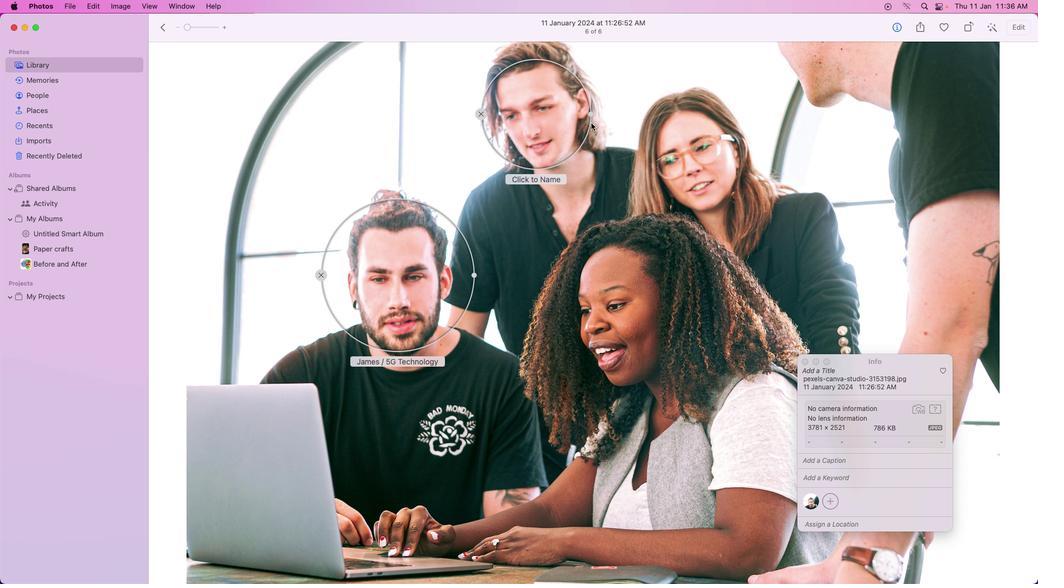 
Action: Mouse moved to (560, 177)
Screenshot: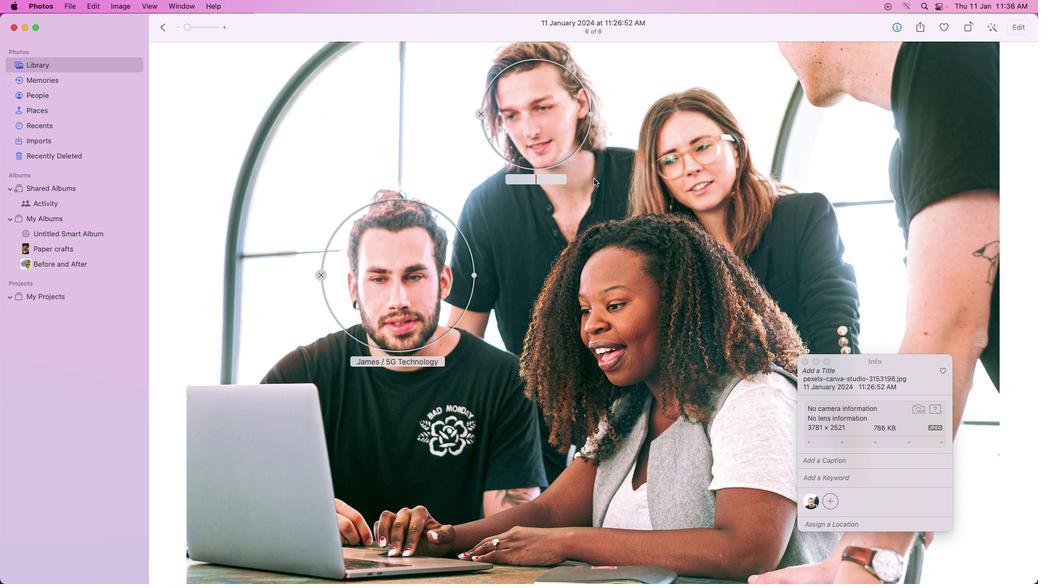 
Action: Mouse pressed left at (560, 177)
Screenshot: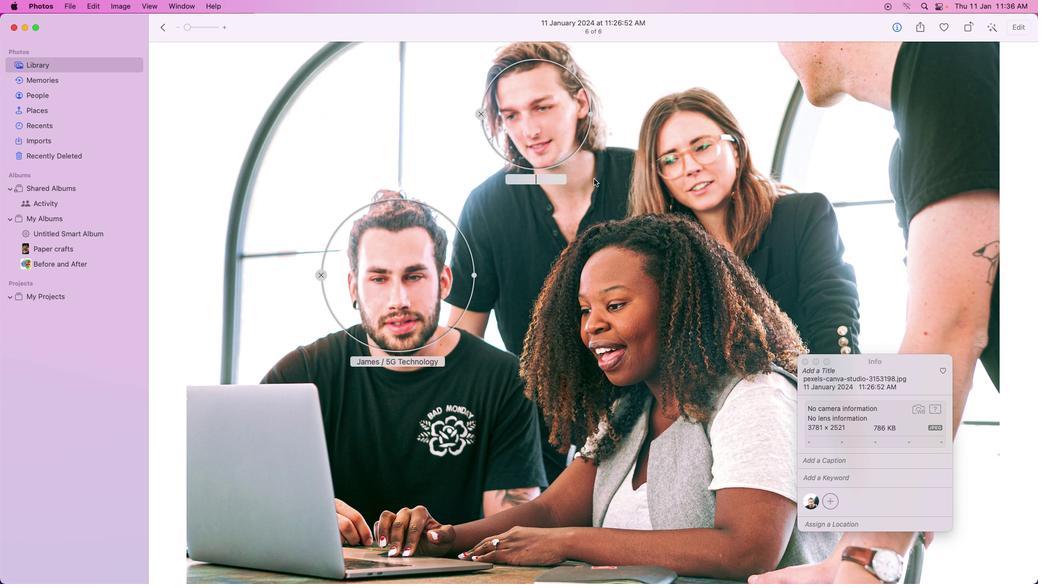 
Action: Mouse moved to (594, 178)
Screenshot: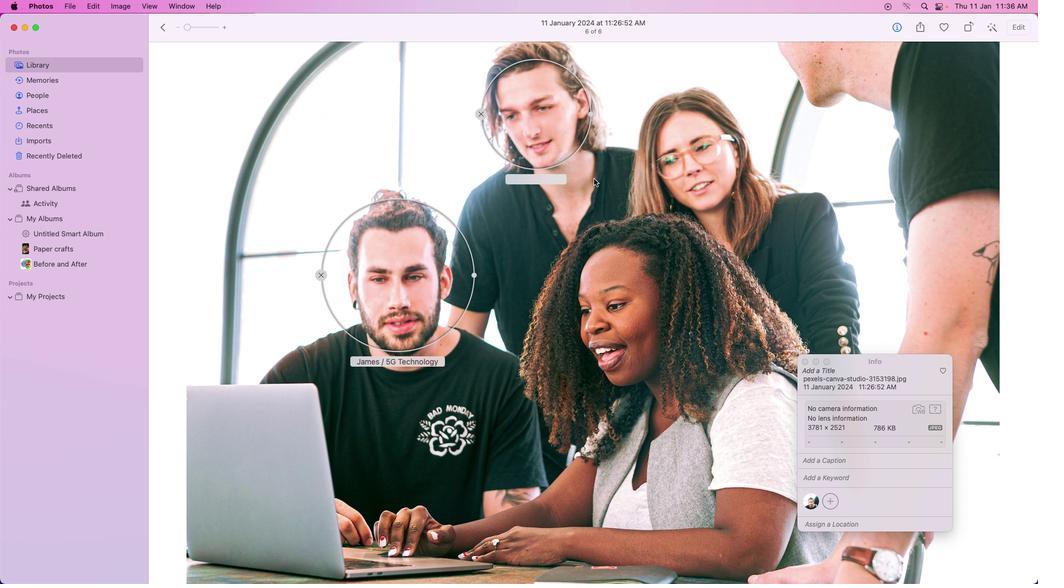 
Action: Key pressed 'f'Key.backspaceKey.caps_lock'R'Key.caps_lock'o''b''e''r''t'Key.space'/'Key.spaceKey.caps_lock'S'Key.caps_lock'o''f''t''w''a''r''e'Key.space'i''n''n''o''v''a''t''i''o''n''s'Key.enter
Screenshot: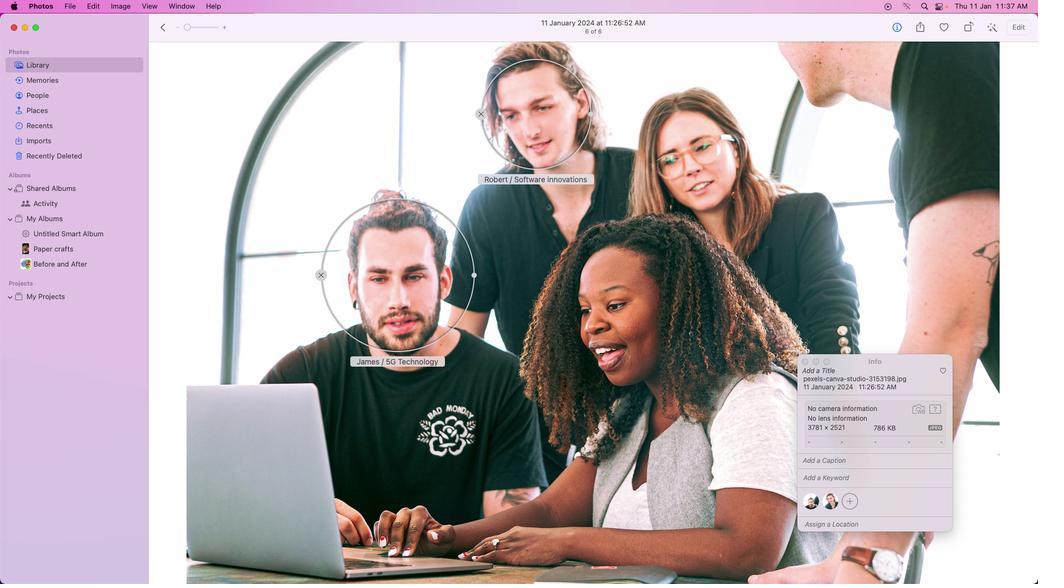 
Action: Mouse moved to (851, 500)
Screenshot: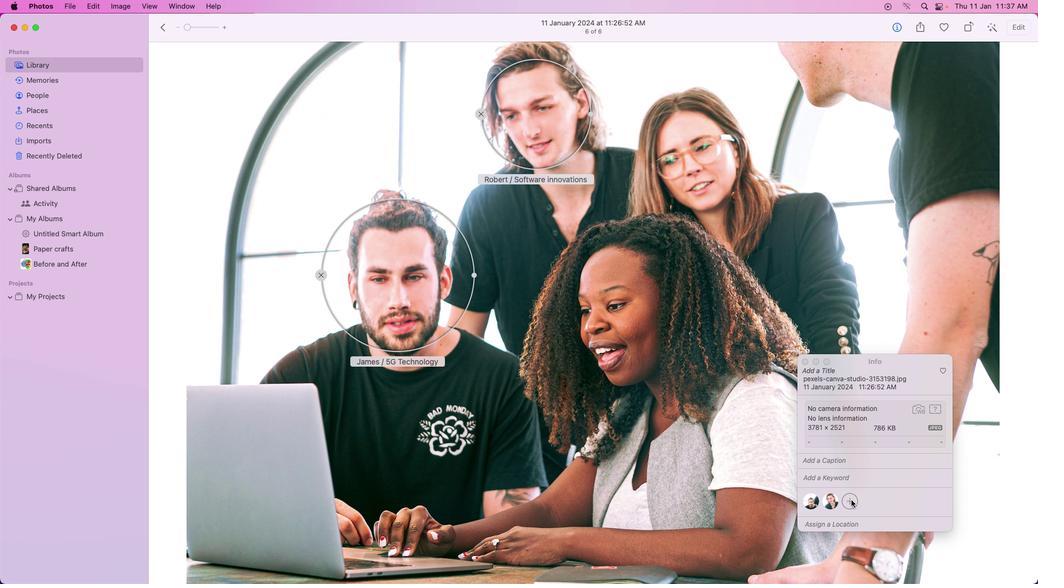 
Action: Mouse pressed left at (851, 500)
Screenshot: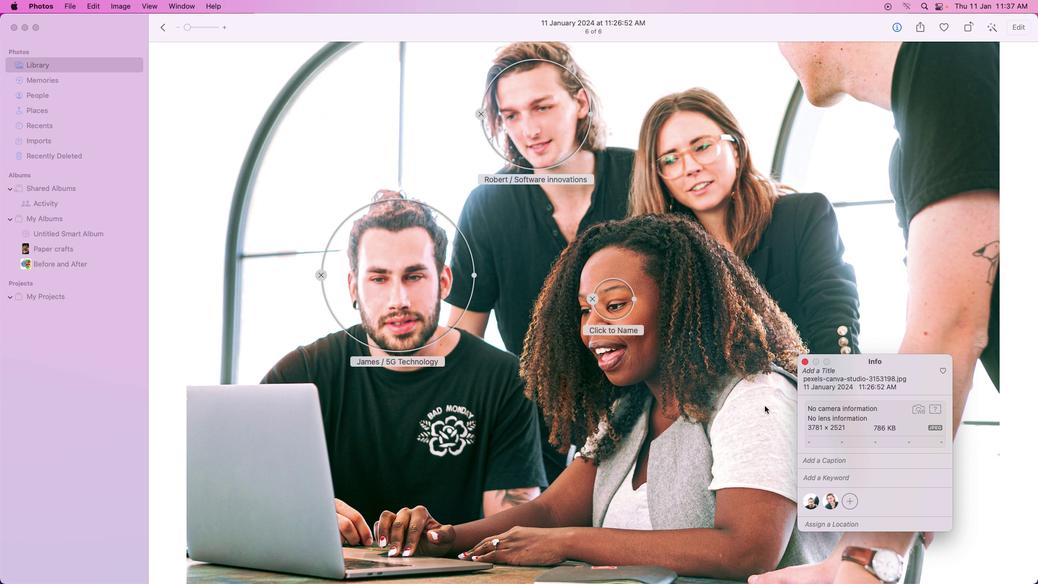 
Action: Mouse moved to (634, 298)
Screenshot: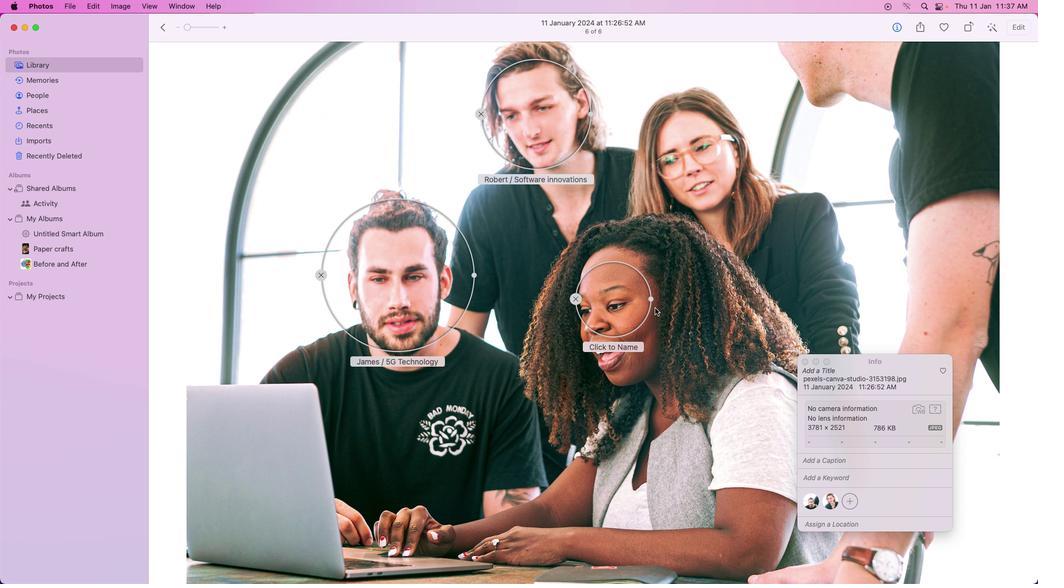 
Action: Mouse pressed left at (634, 298)
Screenshot: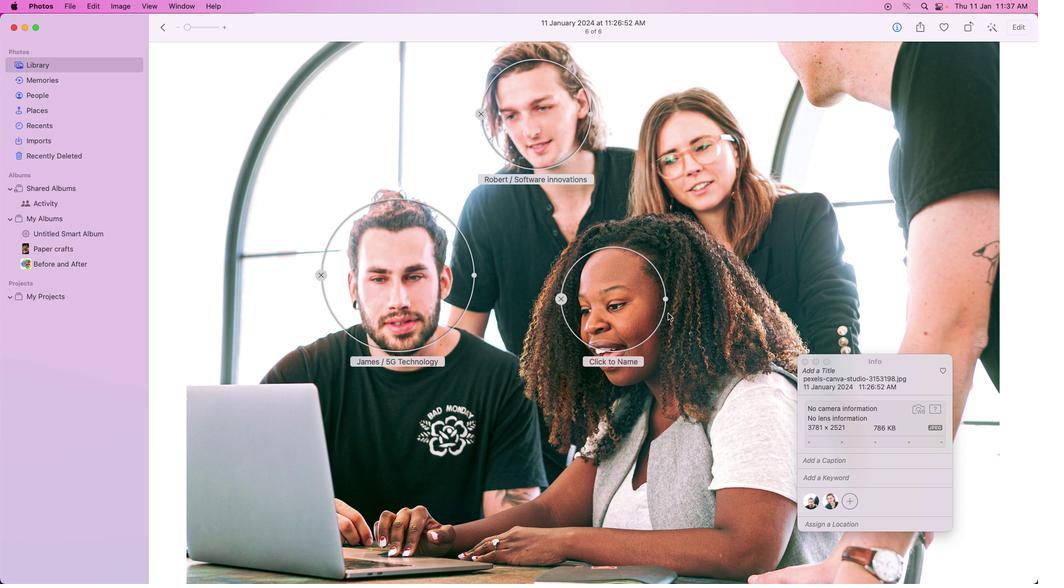 
Action: Mouse moved to (691, 339)
Screenshot: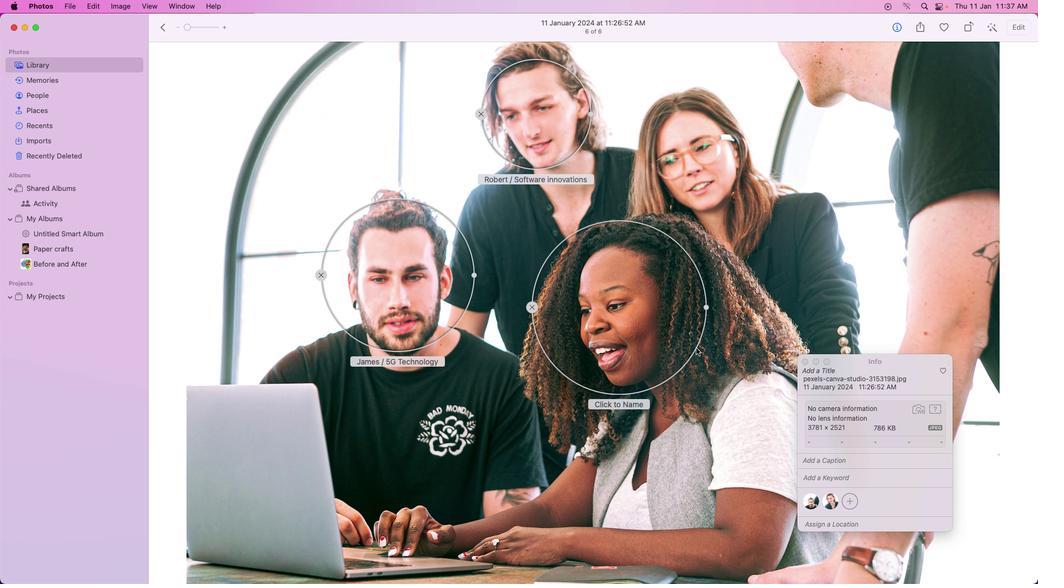
Action: Mouse pressed left at (691, 339)
Screenshot: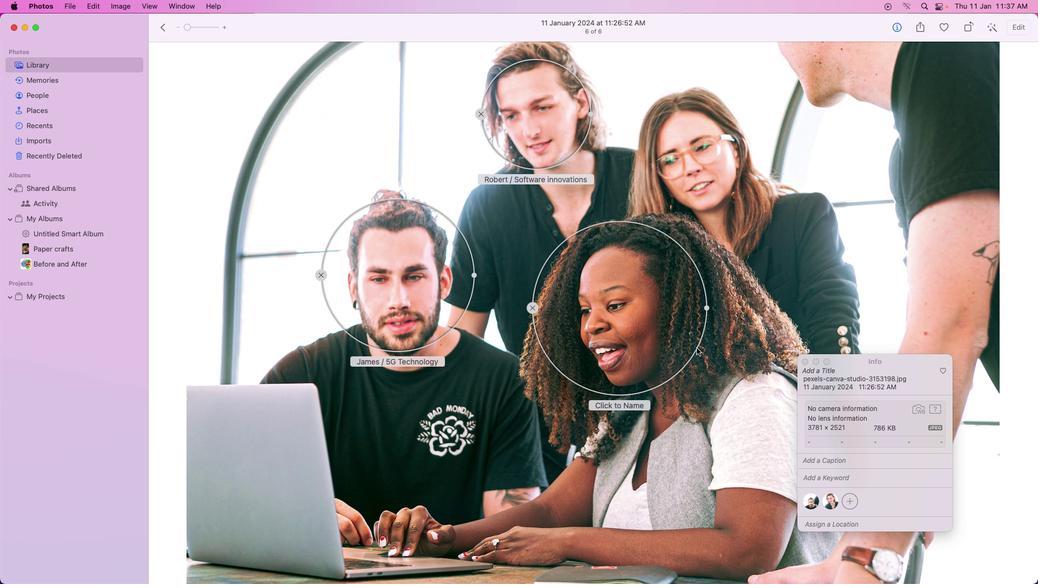 
Action: Mouse moved to (628, 405)
Screenshot: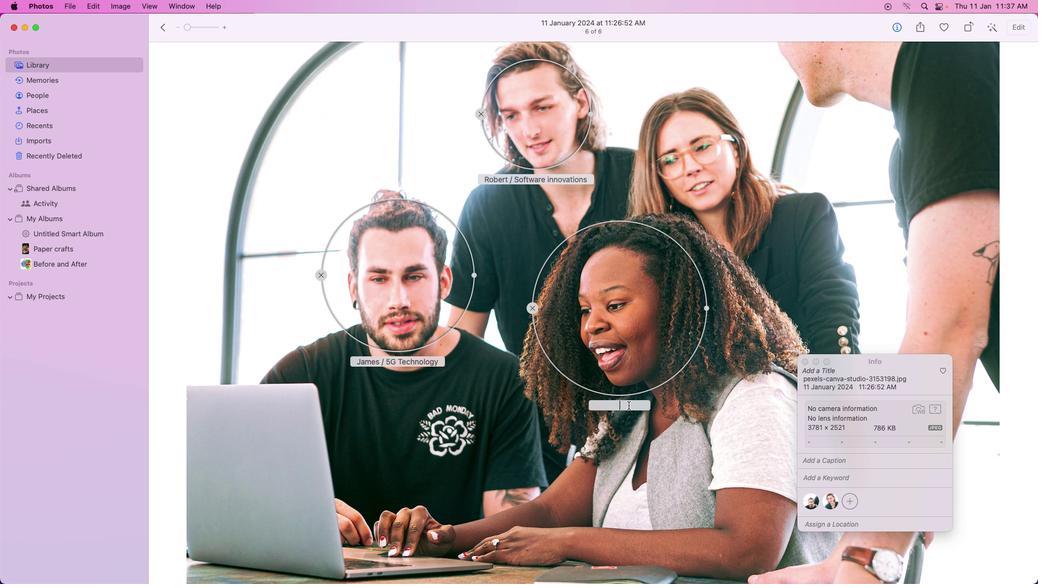 
Action: Mouse pressed left at (628, 405)
Screenshot: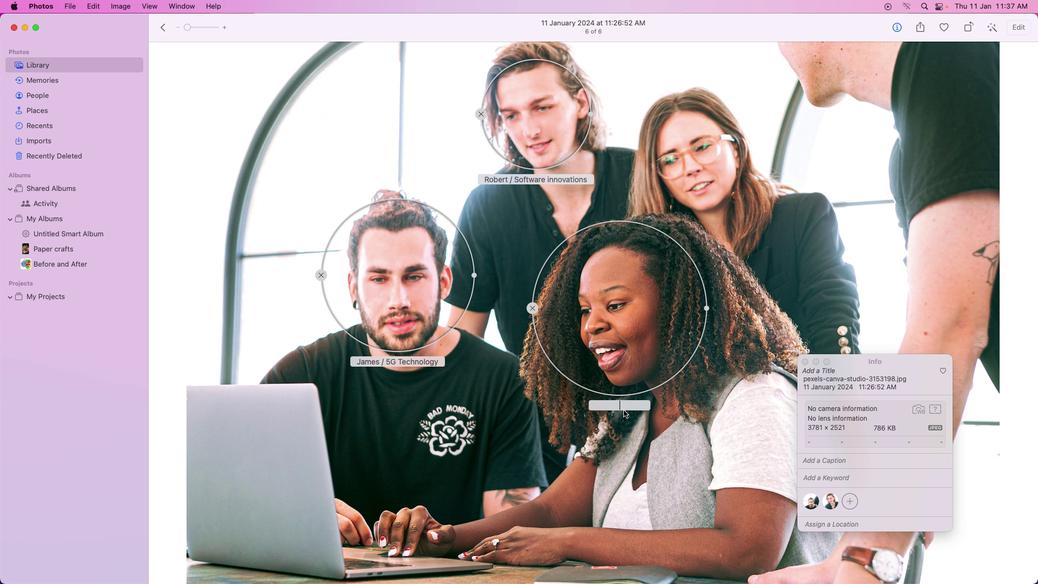 
Action: Mouse moved to (623, 410)
Screenshot: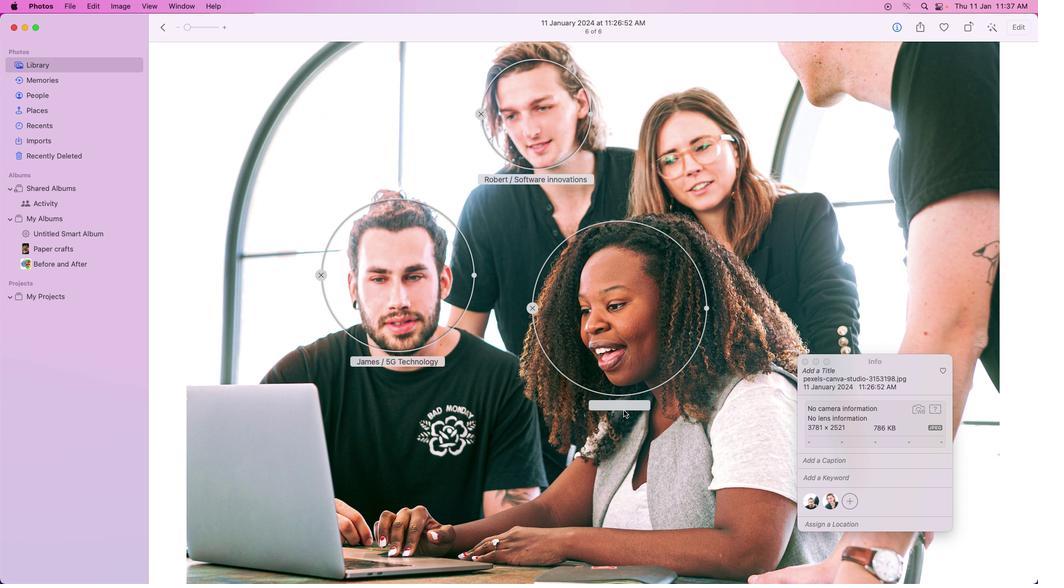 
Action: Key pressed Key.caps_lock'J'Key.caps_lock'e''n''n''i''f''e''r'Key.space'/'Key.spaceKey.caps_lock'I'Key.caps_lock'n''t''e''r''n''e''t'Key.space'o''f'Key.space't''h''i''n''g''s'Key.enter
Screenshot: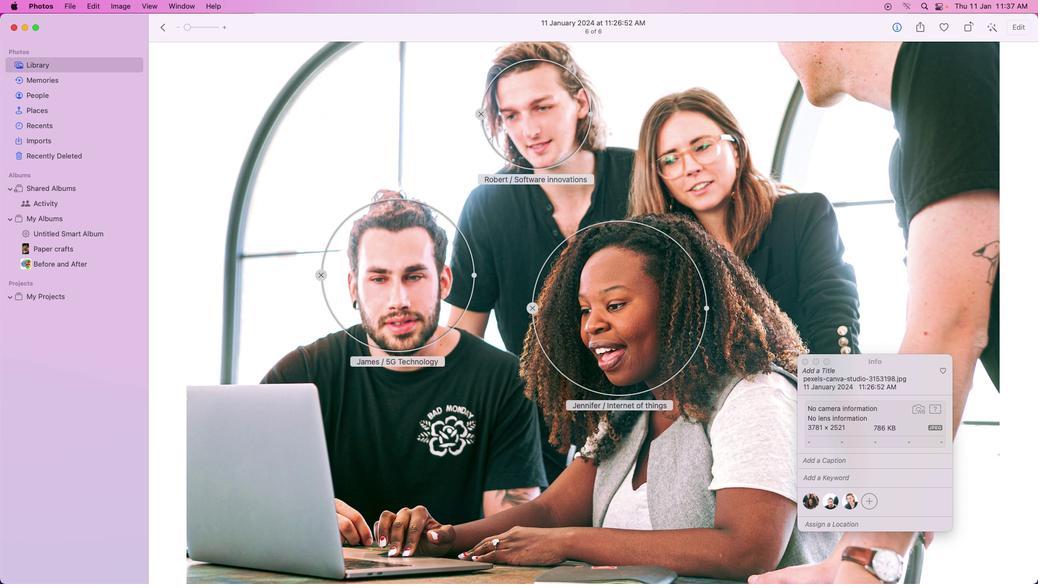 
Action: Mouse moved to (871, 502)
Screenshot: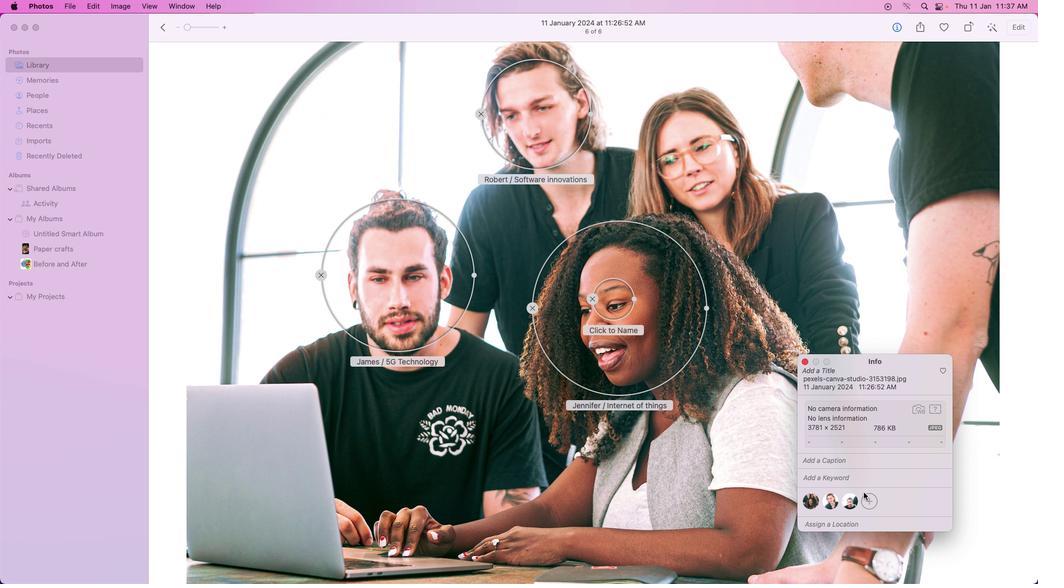 
Action: Mouse pressed left at (871, 502)
Screenshot: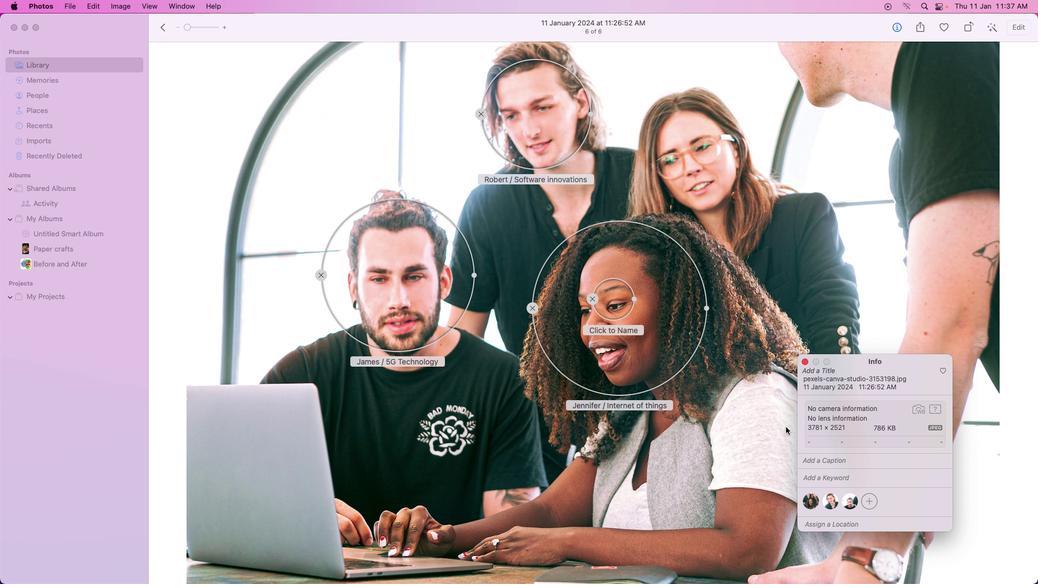 
Action: Mouse moved to (634, 303)
Screenshot: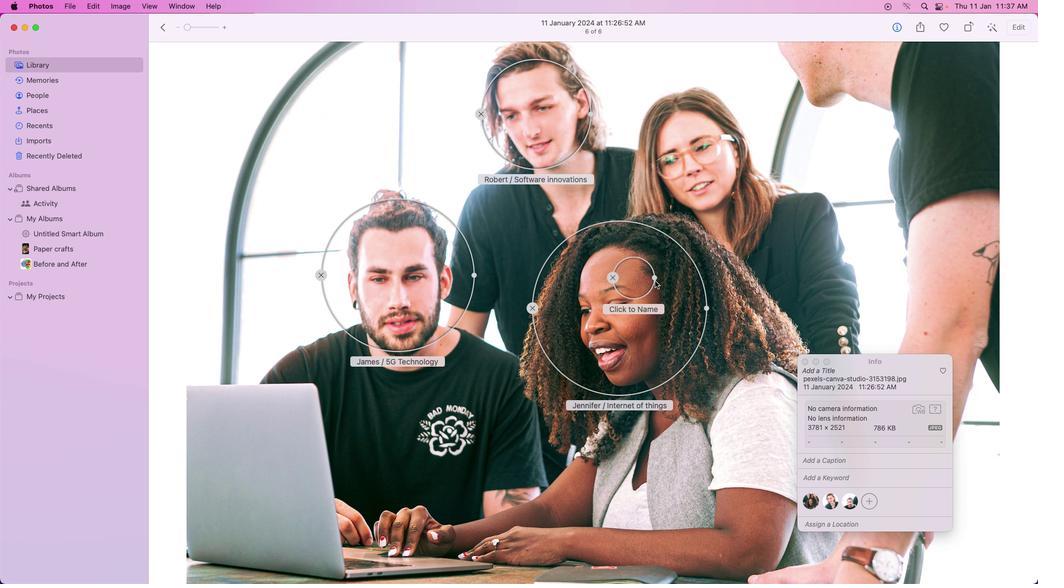 
Action: Mouse pressed left at (634, 303)
Screenshot: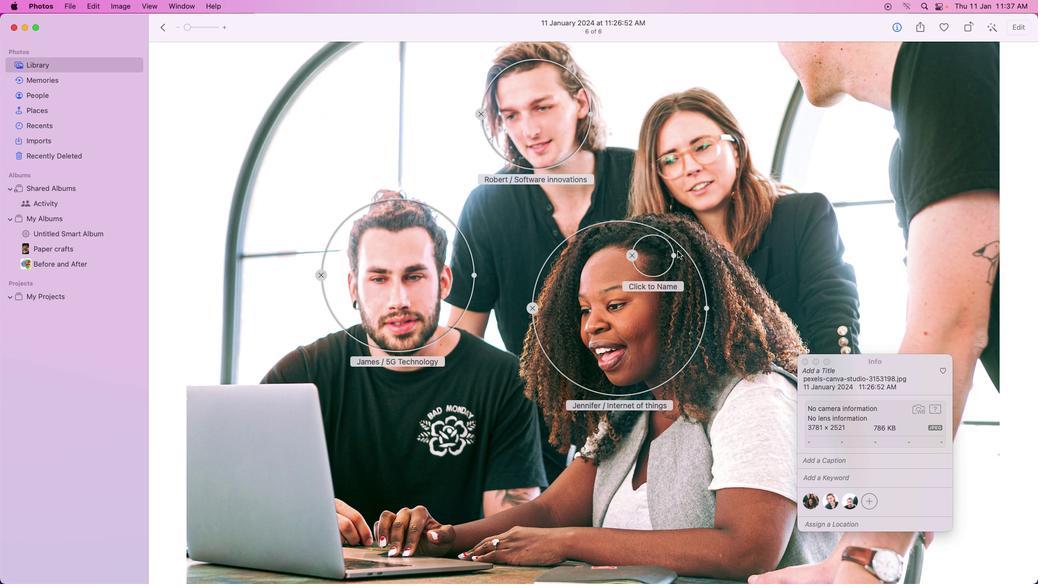 
Action: Mouse moved to (696, 188)
Screenshot: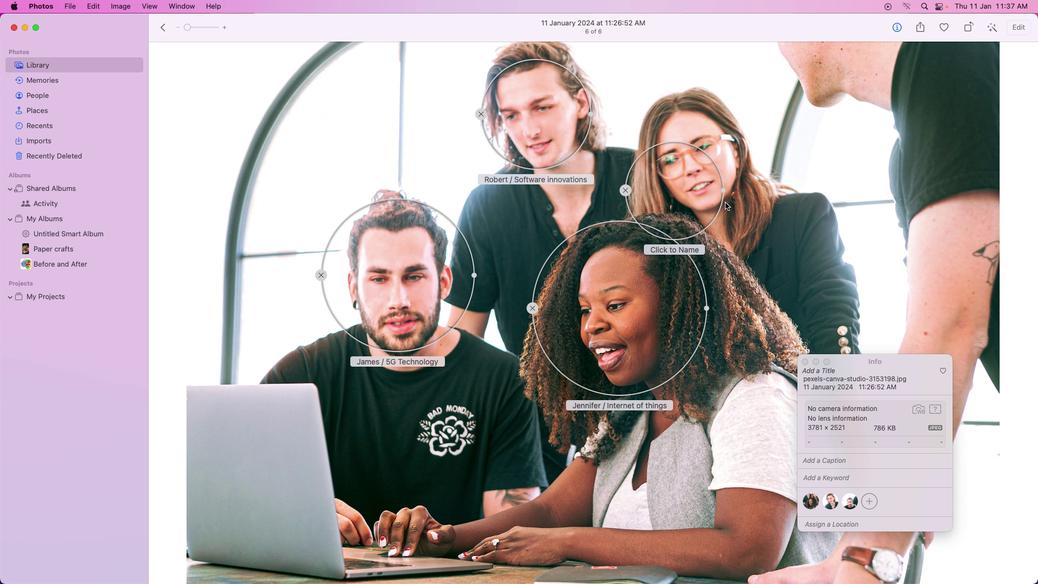 
Action: Mouse pressed left at (696, 188)
Screenshot: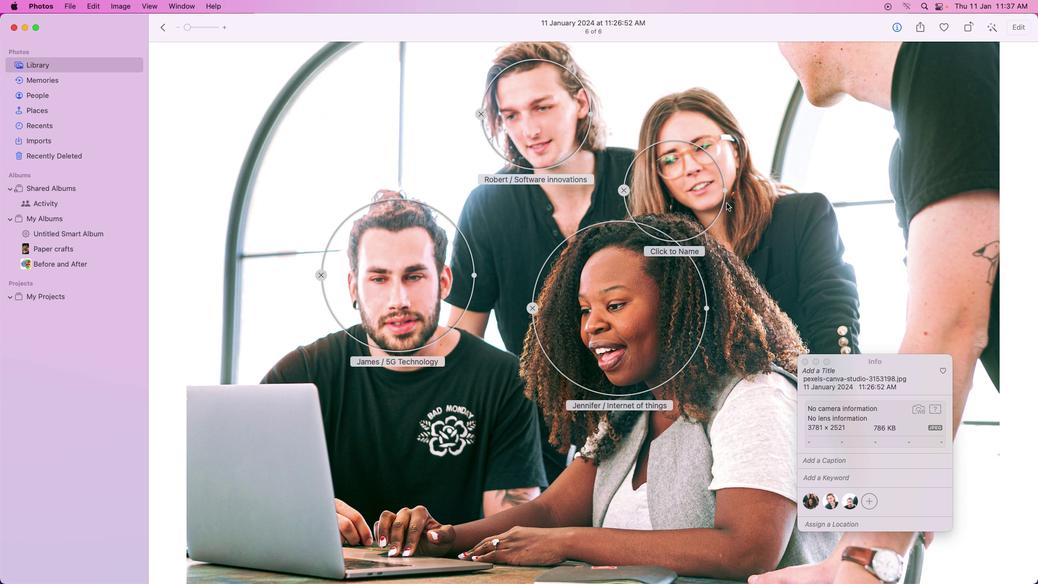 
Action: Mouse moved to (725, 213)
Screenshot: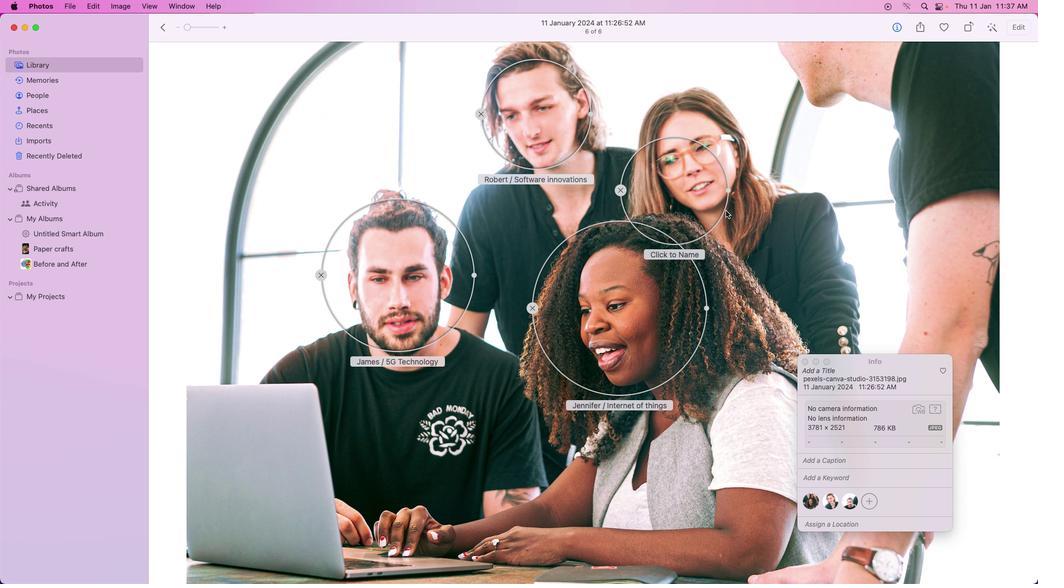 
Action: Mouse pressed left at (725, 213)
Screenshot: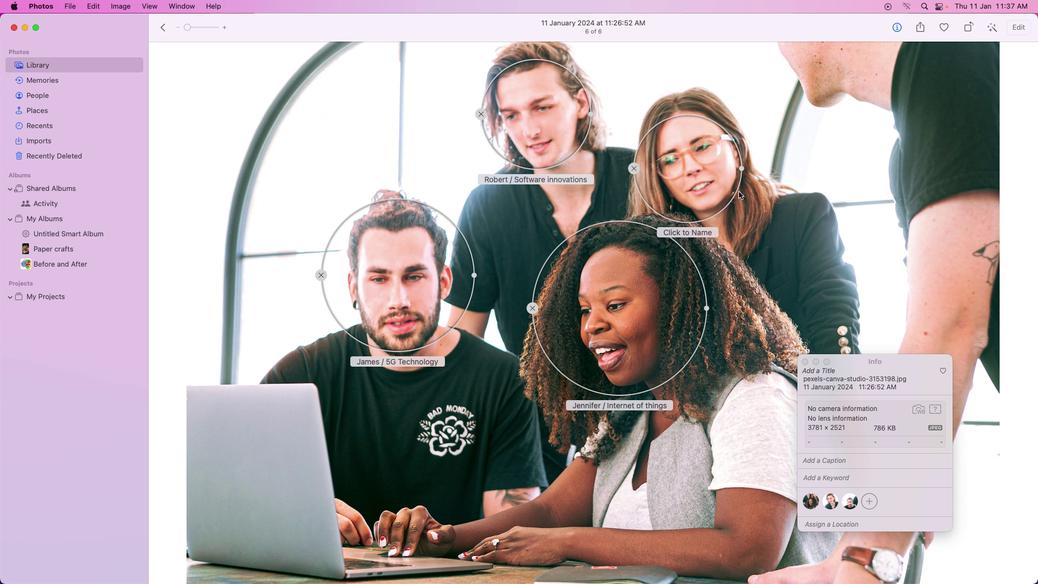 
Action: Mouse moved to (721, 219)
Screenshot: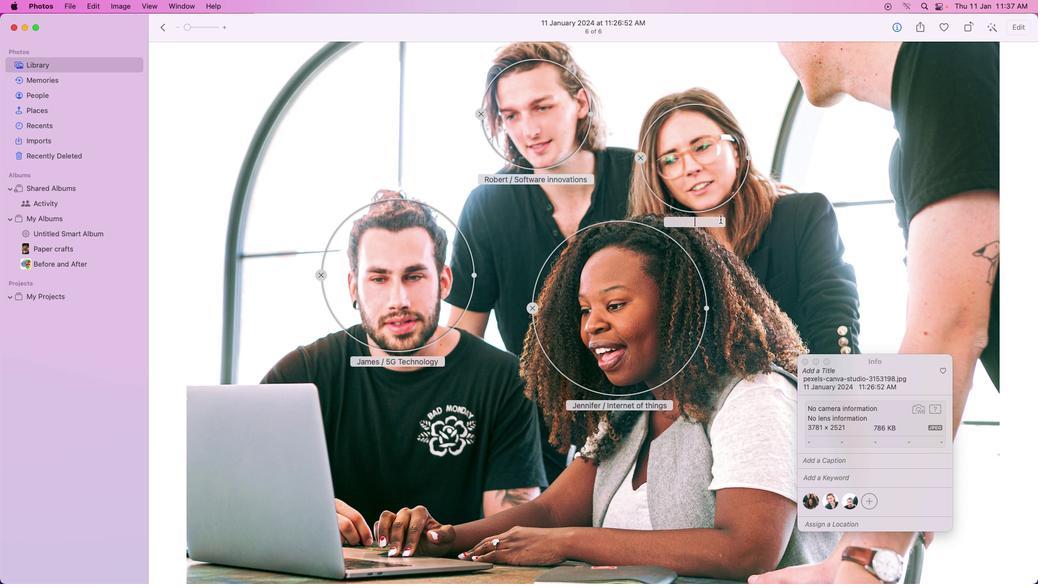 
Action: Mouse pressed left at (721, 219)
Screenshot: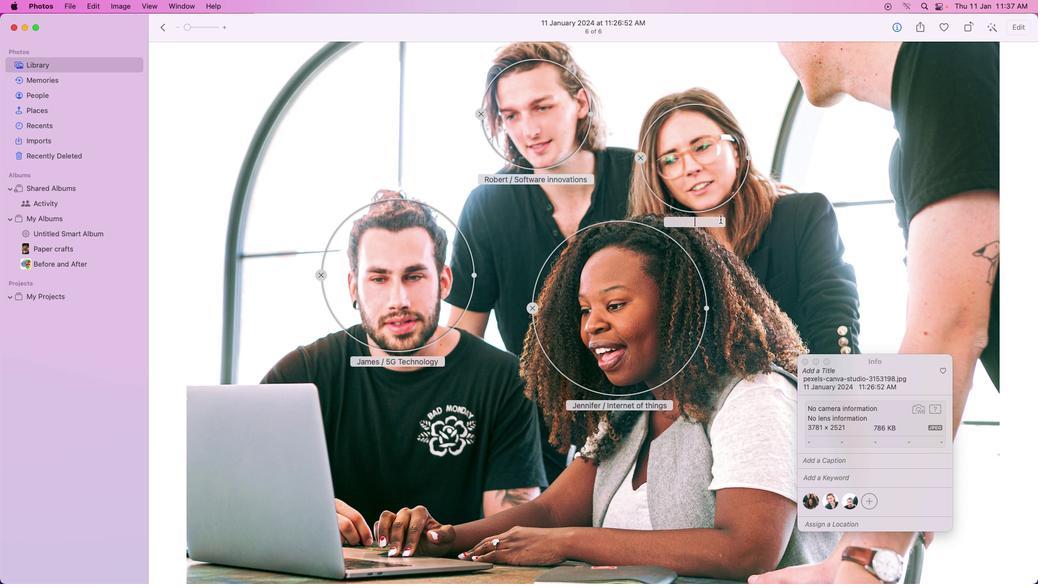
Action: Mouse moved to (720, 219)
Screenshot: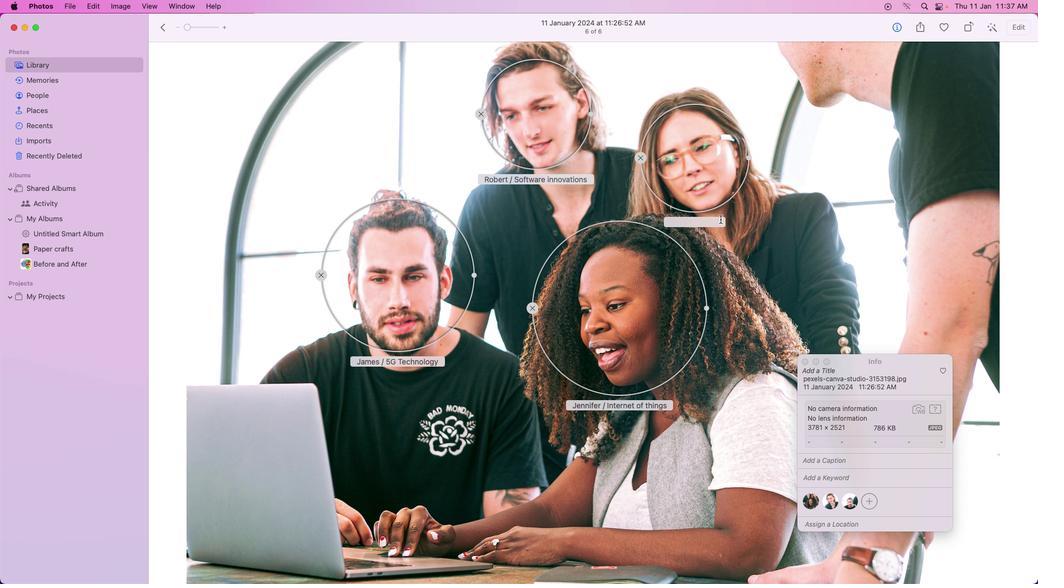 
Action: Key pressed Key.caps_lock'M'Key.caps_lock'a''r''y'Key.space'/'Key.spaceKey.caps_lock'A'Key.caps_lockKey.backspaceKey.caps_lock'Q'Key.caps_lock'u''a''n''t''u''m'Key.space'c''o''m''p''u''t''i''n''g'Key.enter
Screenshot: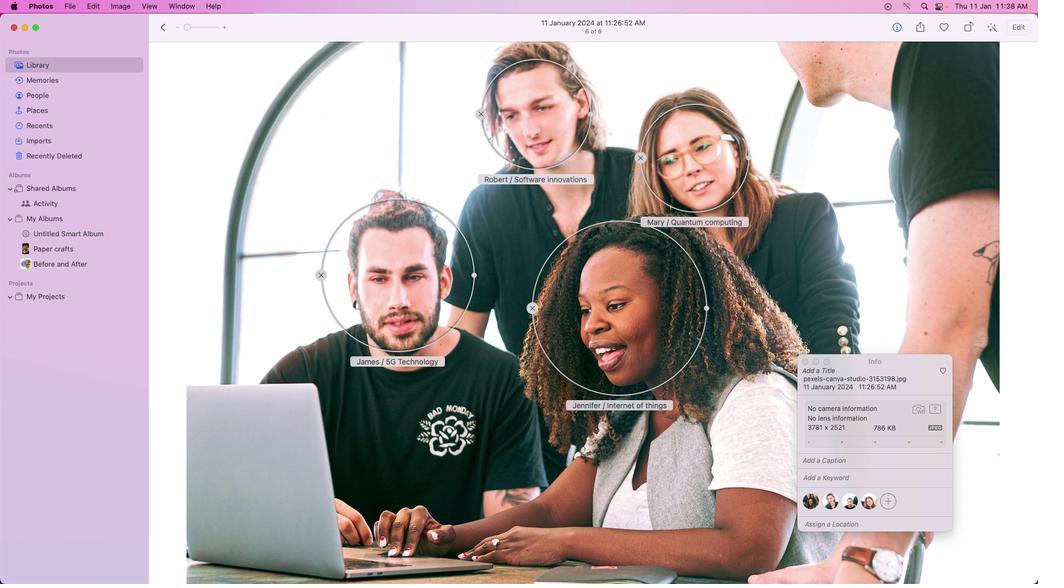 
Action: Mouse moved to (819, 209)
Screenshot: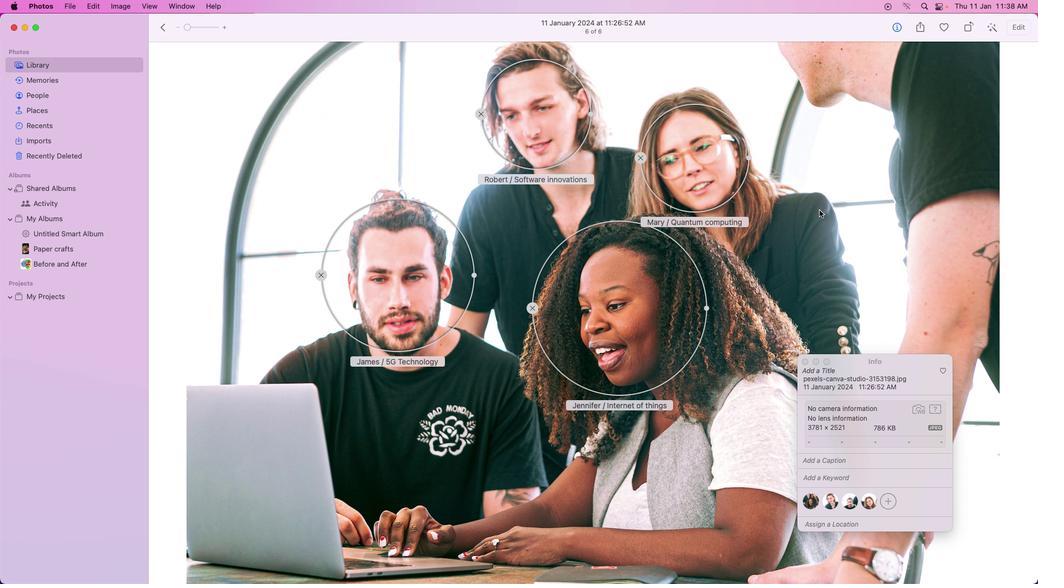 
Action: Mouse pressed left at (819, 209)
Screenshot: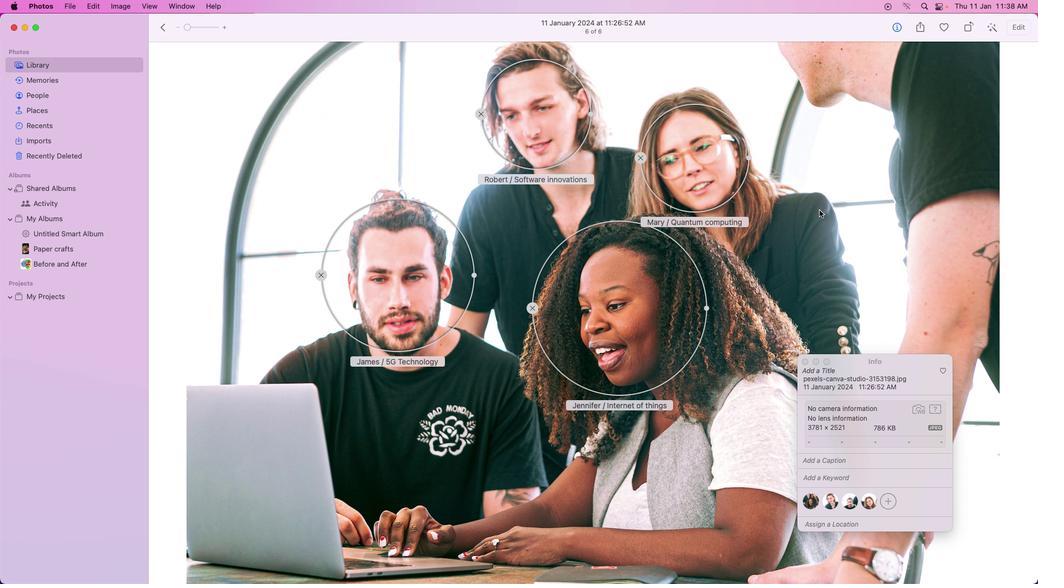 
Action: Mouse moved to (807, 363)
Screenshot: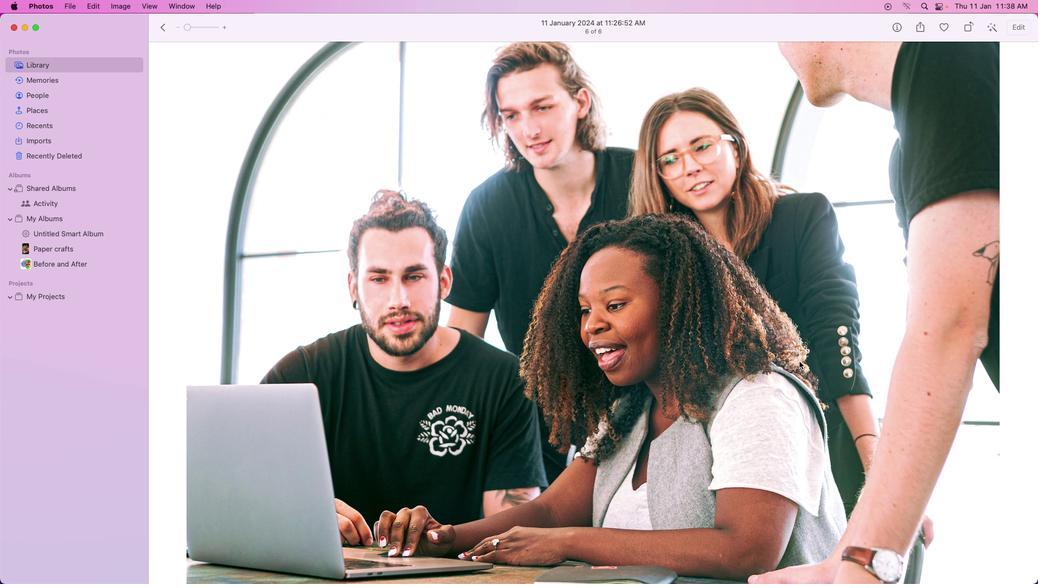 
Action: Mouse pressed left at (807, 363)
Screenshot: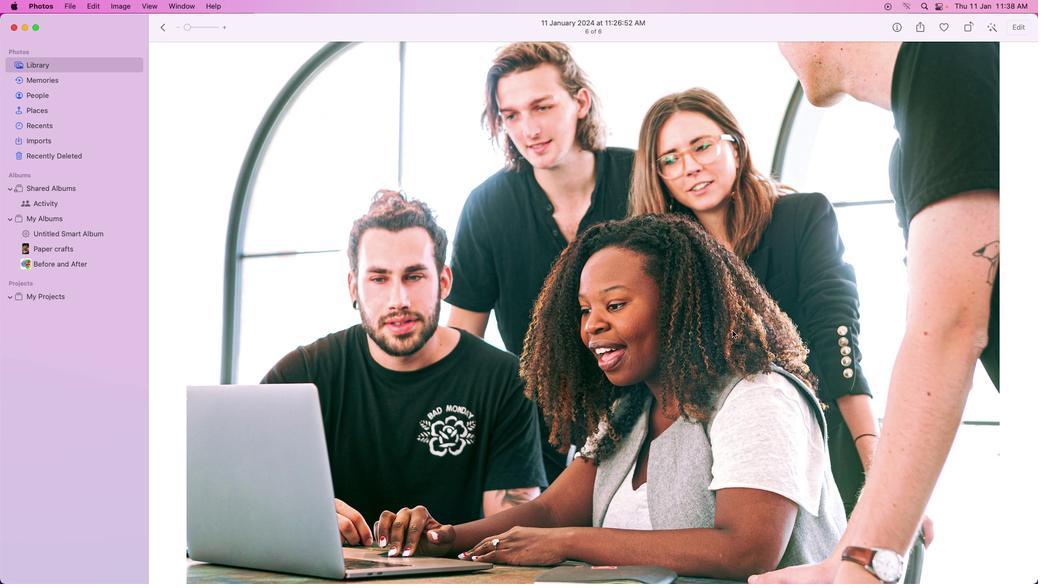 
Action: Mouse moved to (165, 28)
Screenshot: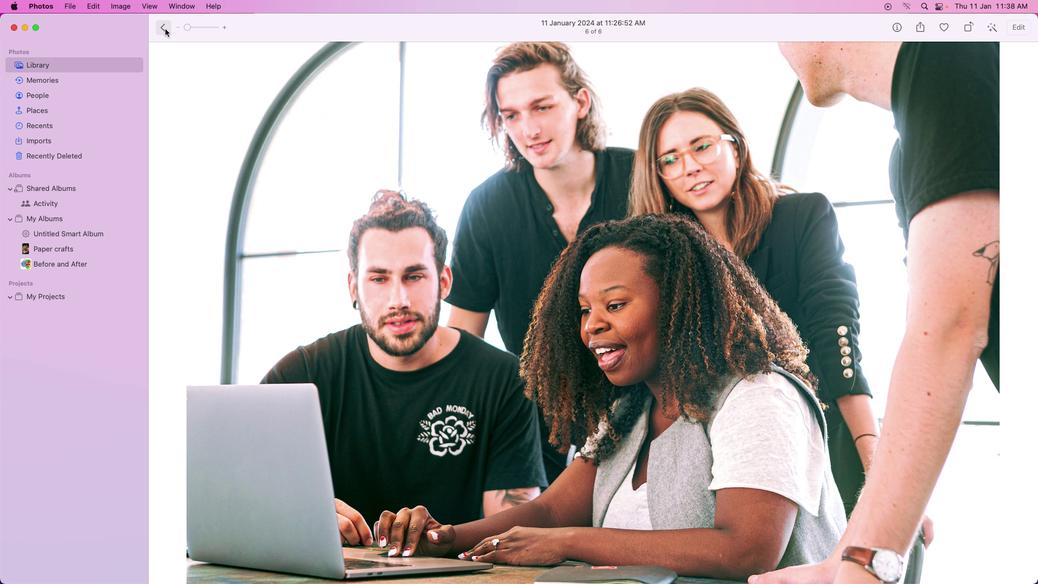 
Action: Mouse pressed left at (165, 28)
Screenshot: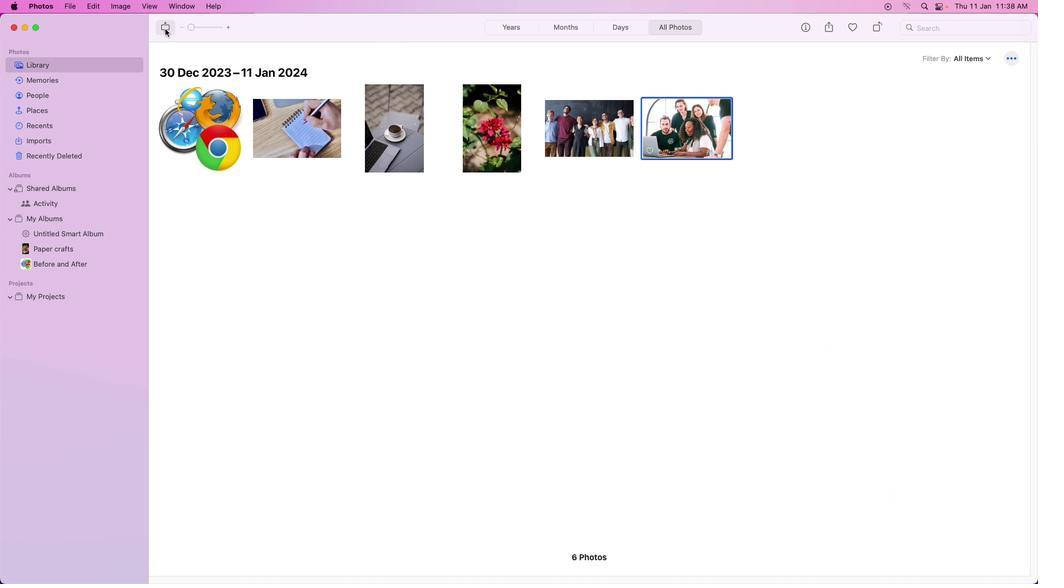 
Action: Mouse moved to (40, 96)
Screenshot: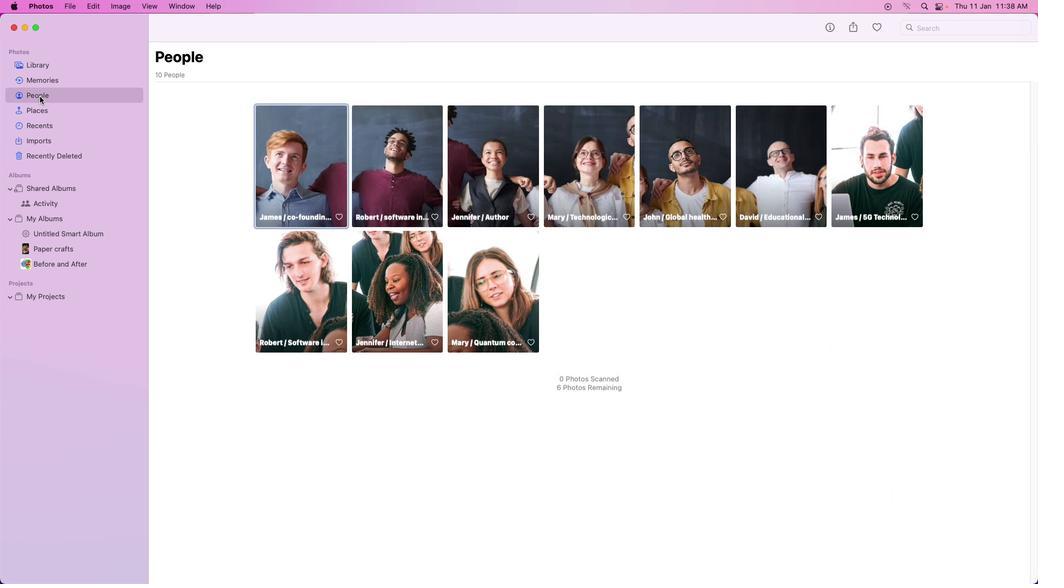 
Action: Mouse pressed left at (40, 96)
Screenshot: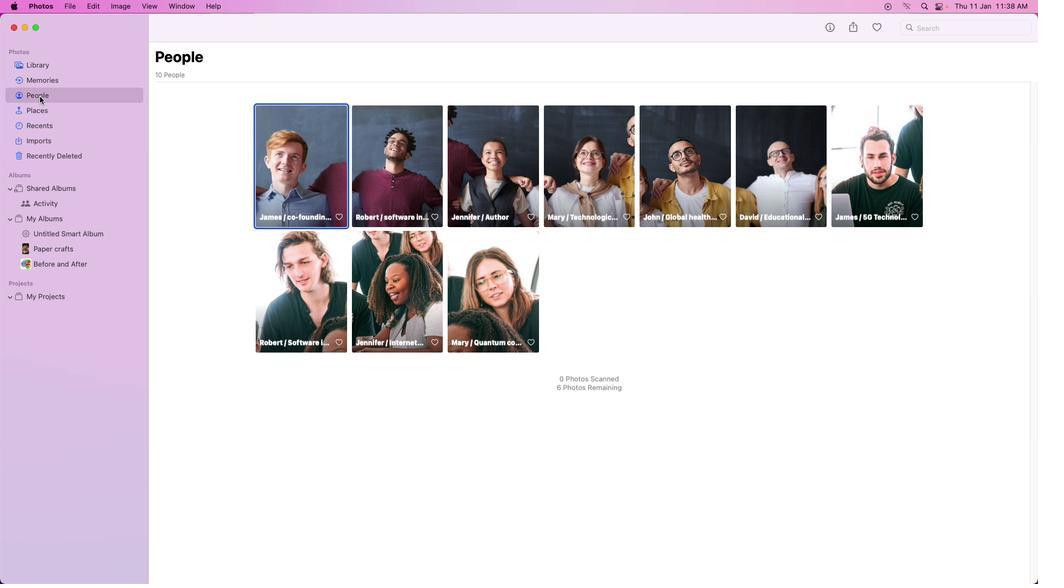 
Action: Mouse moved to (765, 362)
Screenshot: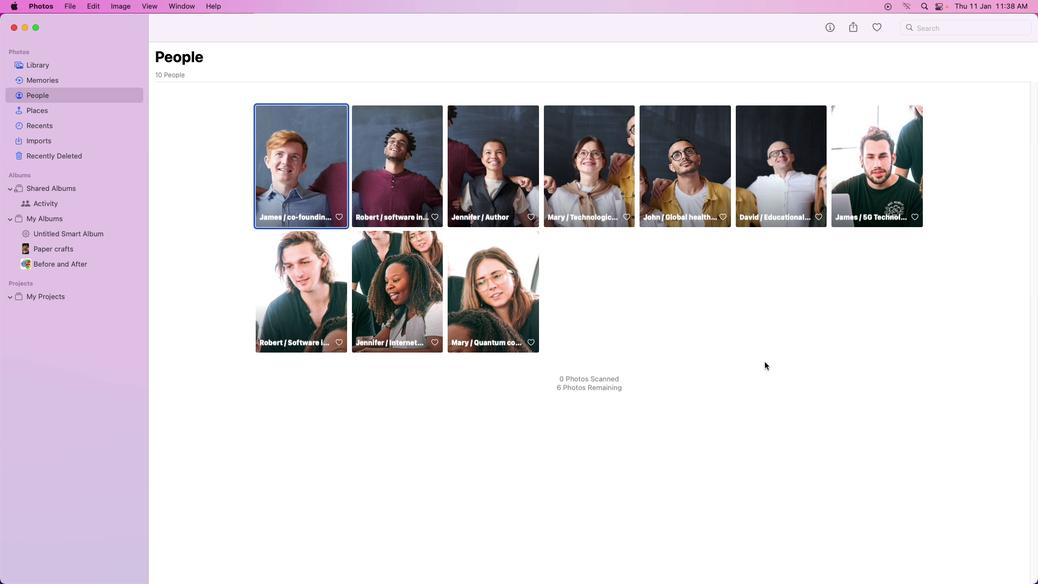 
